 Task: Create a section Incident Prevention Sprint and in the section, add a milestone Service Catalogue Management Process Improvement in the project BitRise
Action: Mouse moved to (602, 529)
Screenshot: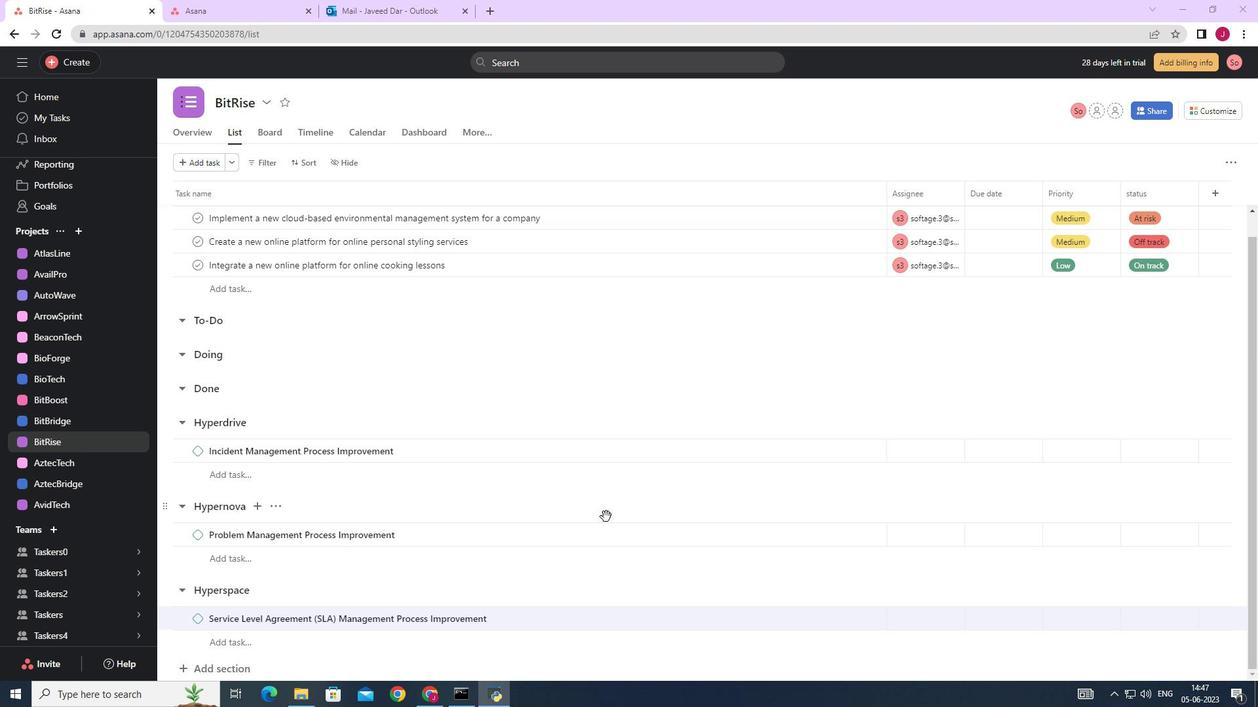 
Action: Mouse scrolled (602, 528) with delta (0, 0)
Screenshot: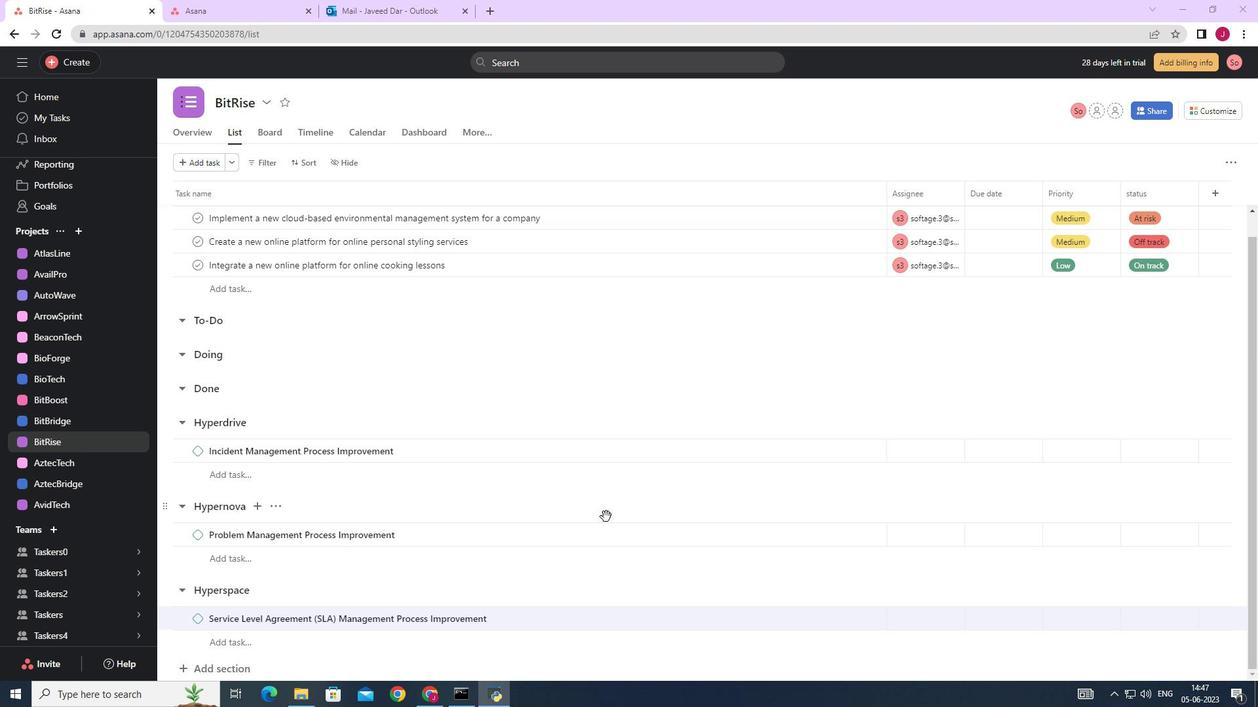 
Action: Mouse moved to (603, 532)
Screenshot: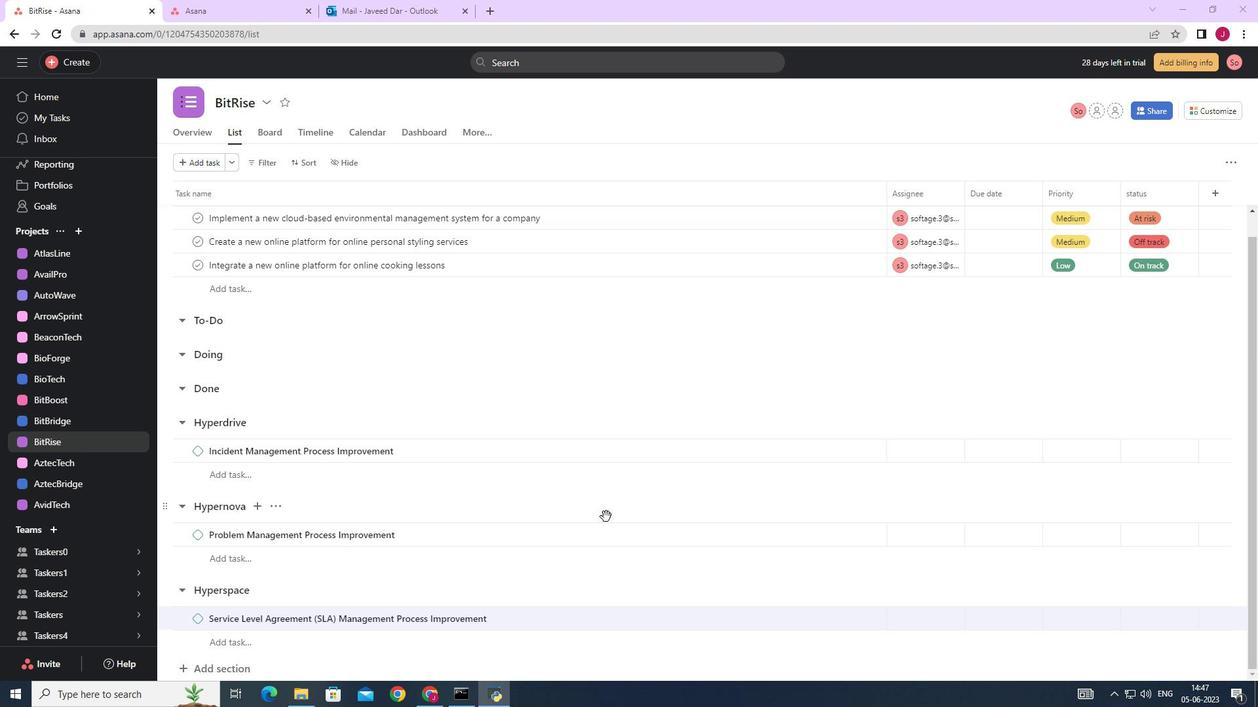 
Action: Mouse scrolled (603, 532) with delta (0, 0)
Screenshot: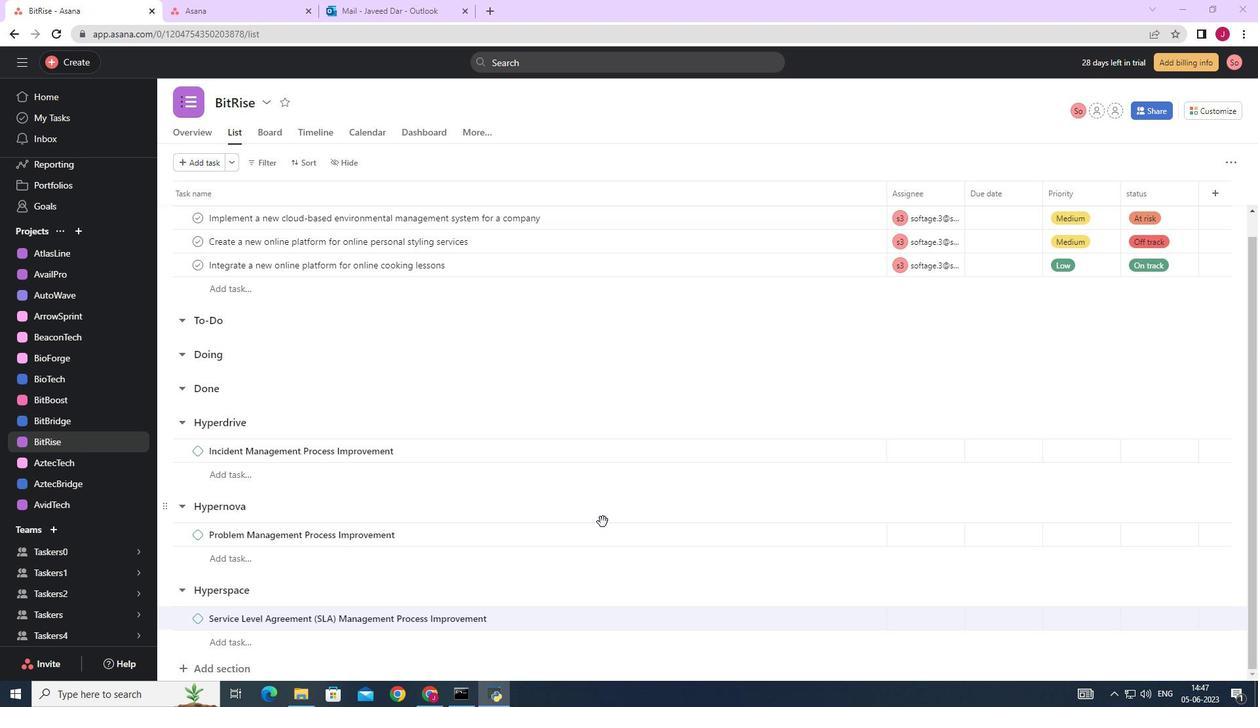 
Action: Mouse moved to (603, 536)
Screenshot: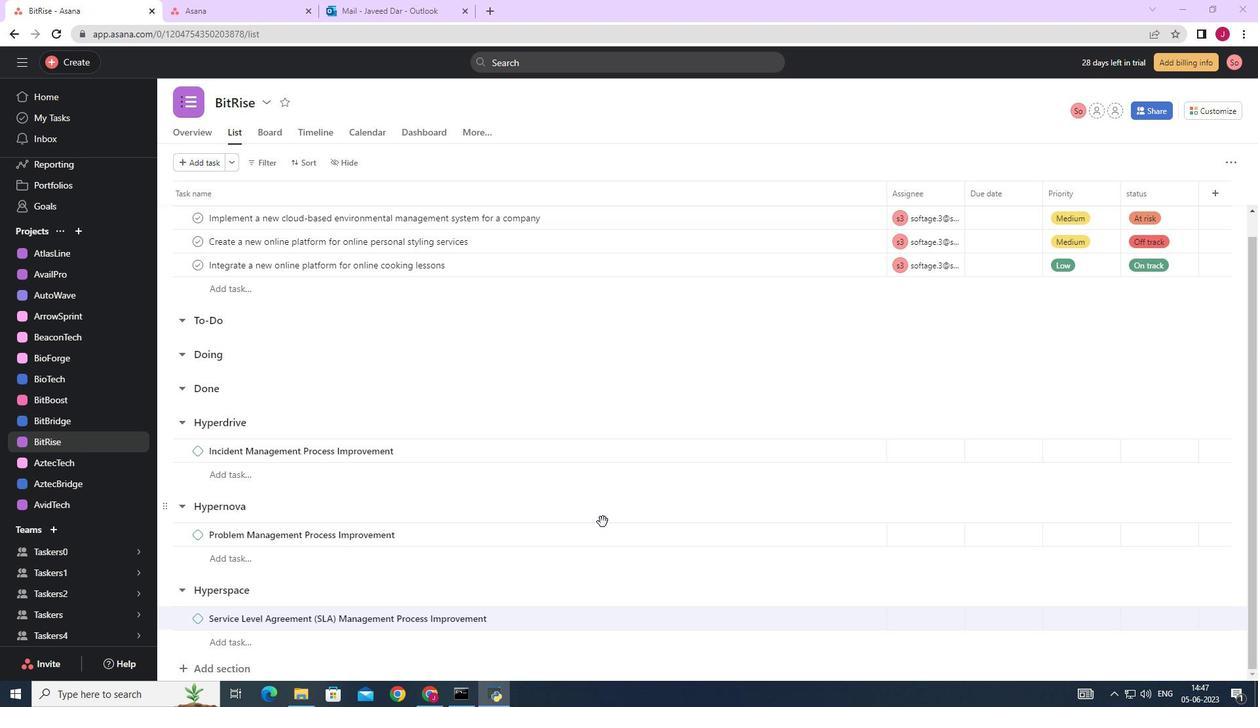
Action: Mouse scrolled (603, 535) with delta (0, 0)
Screenshot: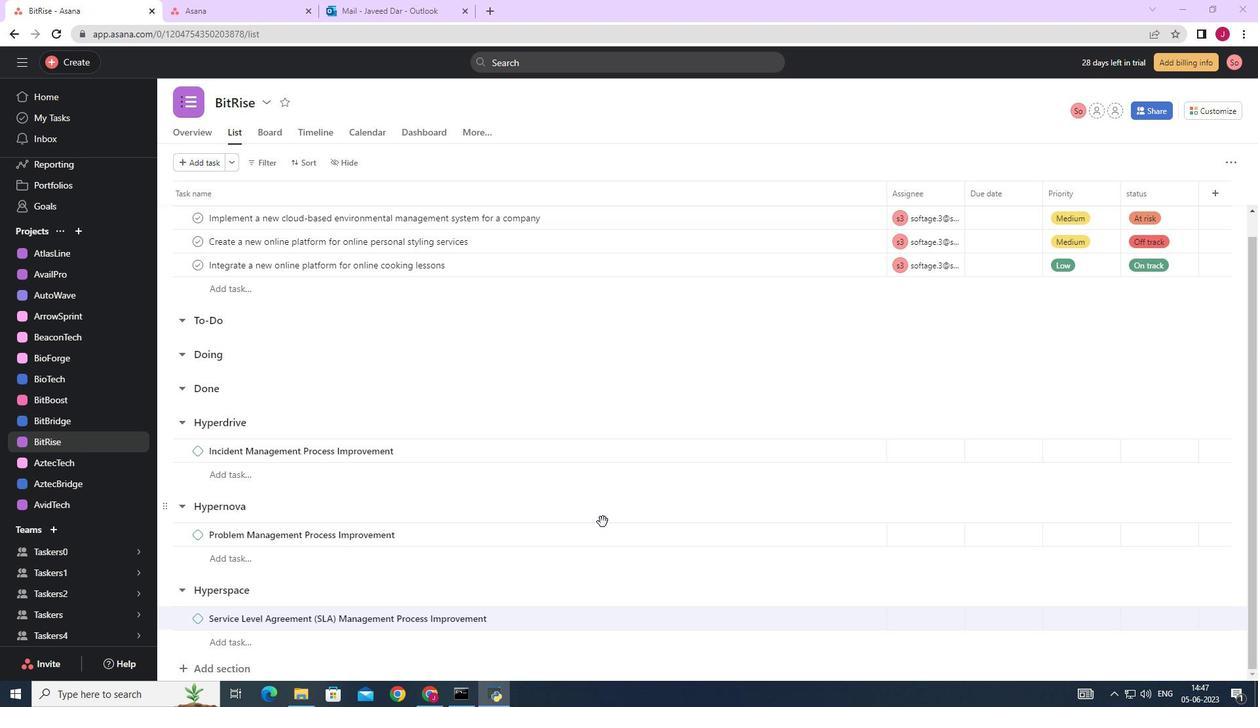
Action: Mouse moved to (603, 537)
Screenshot: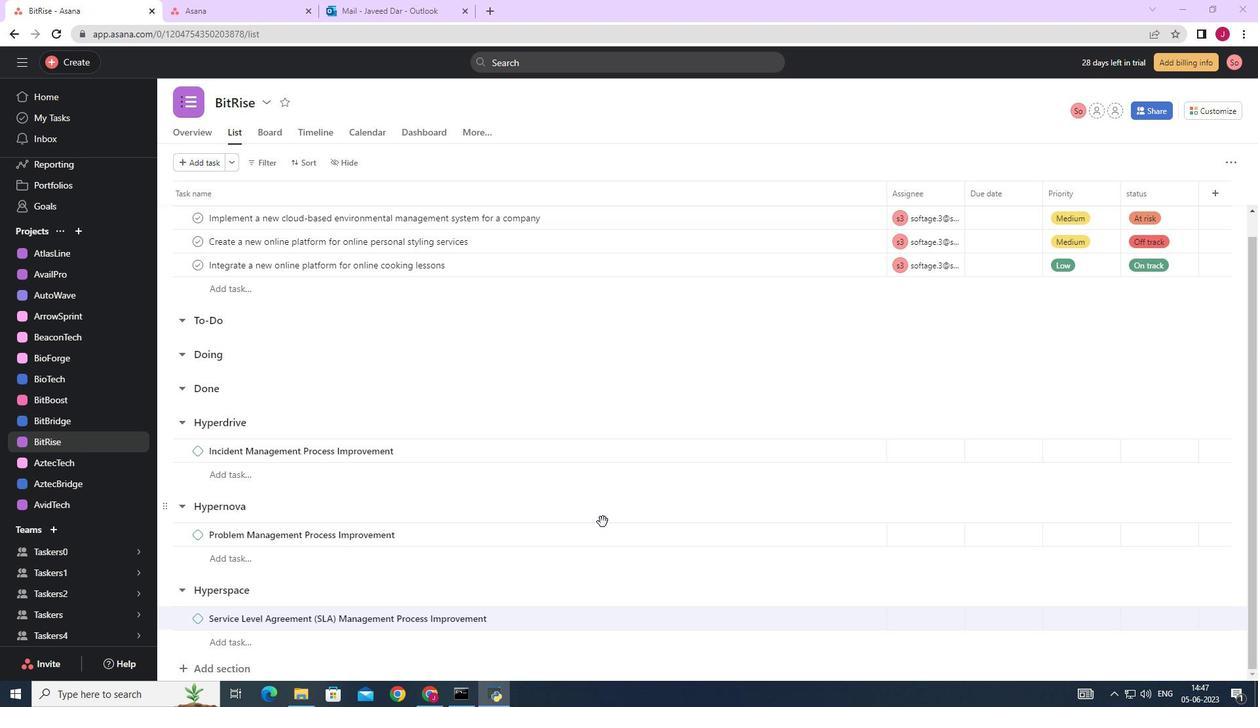
Action: Mouse scrolled (603, 536) with delta (0, 0)
Screenshot: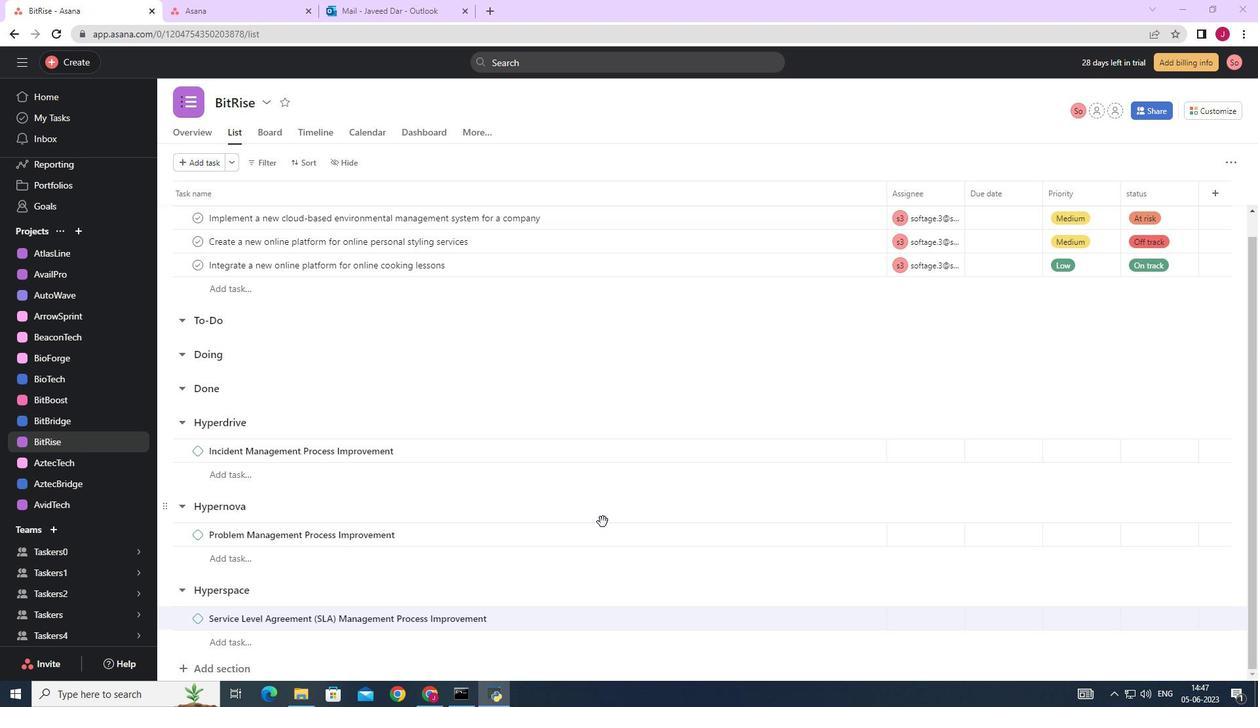 
Action: Mouse moved to (223, 665)
Screenshot: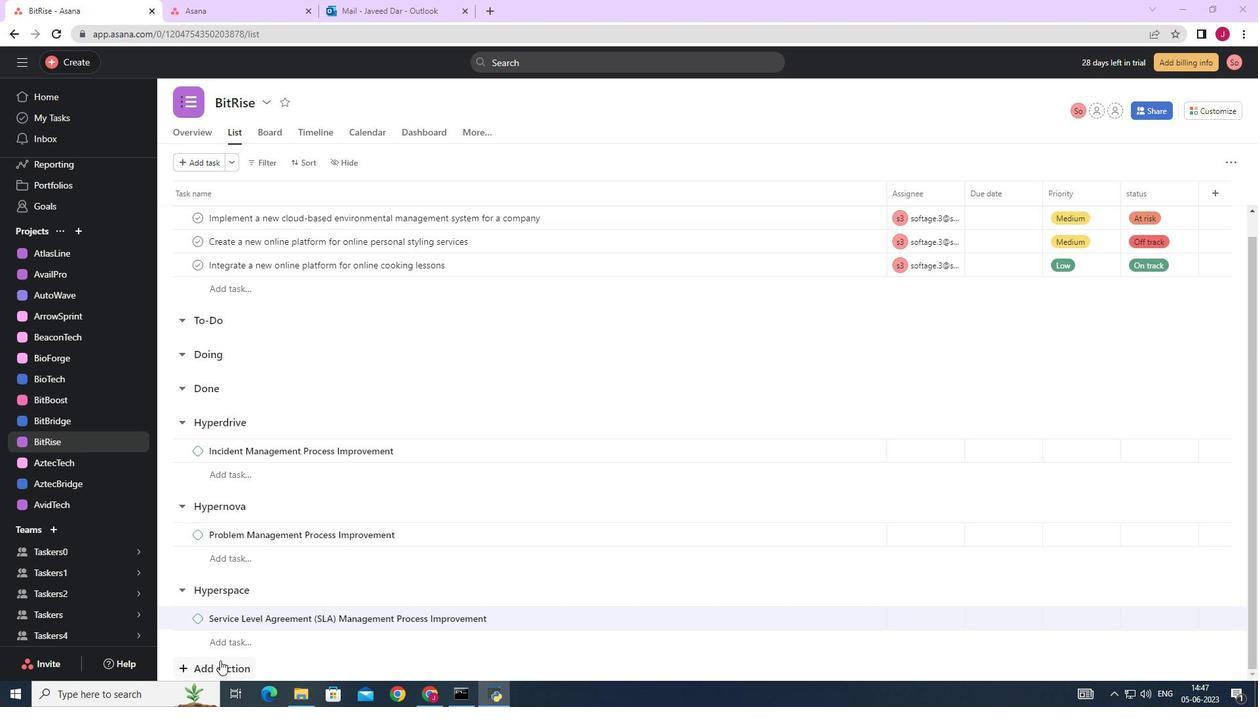 
Action: Mouse pressed left at (223, 665)
Screenshot: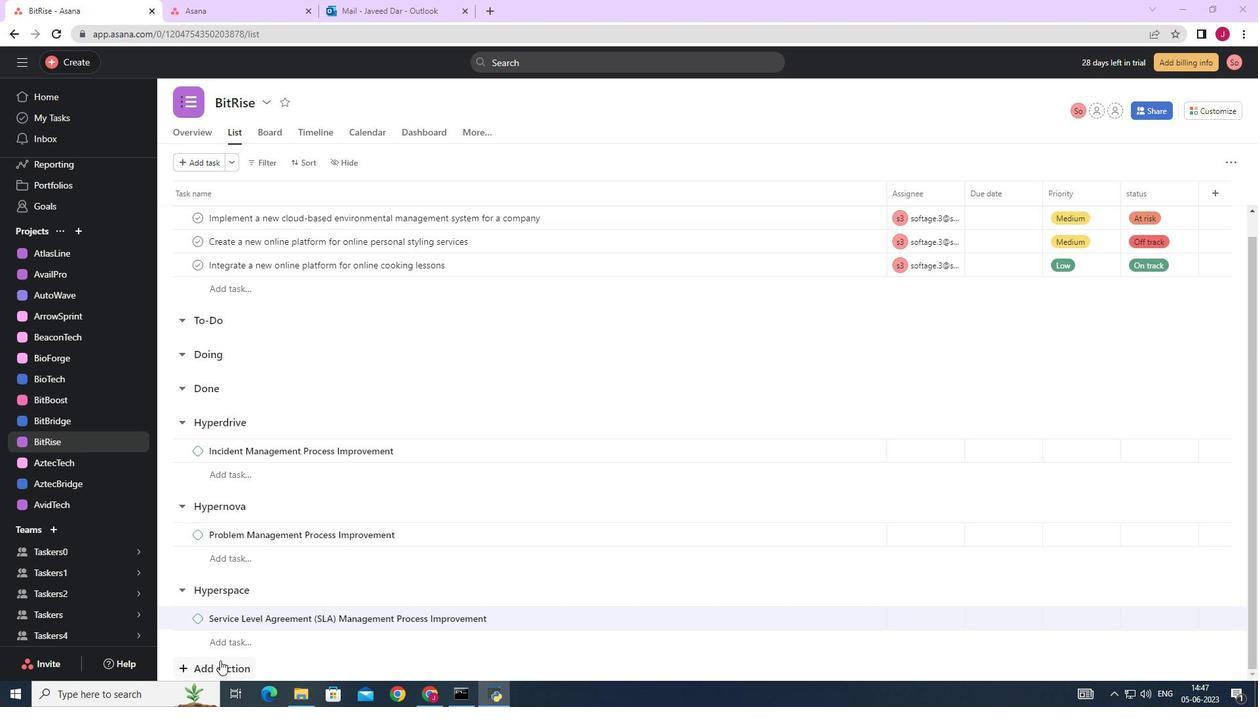 
Action: Mouse moved to (313, 610)
Screenshot: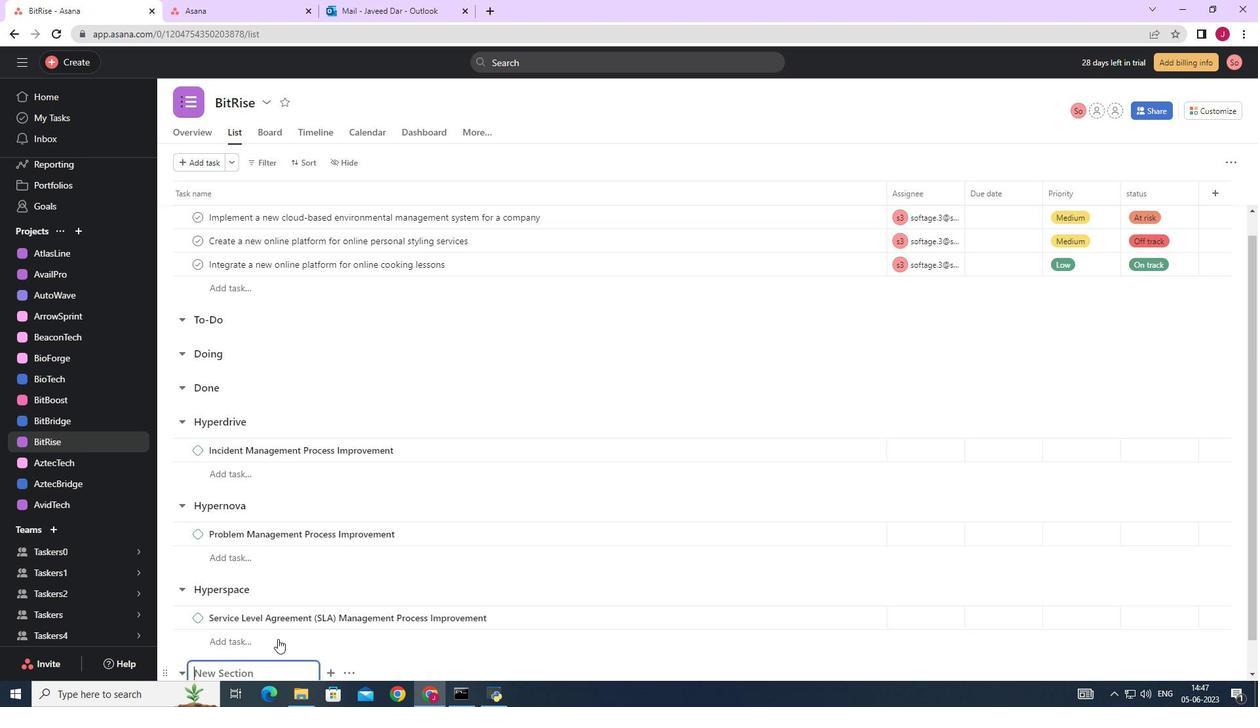 
Action: Mouse scrolled (313, 610) with delta (0, 0)
Screenshot: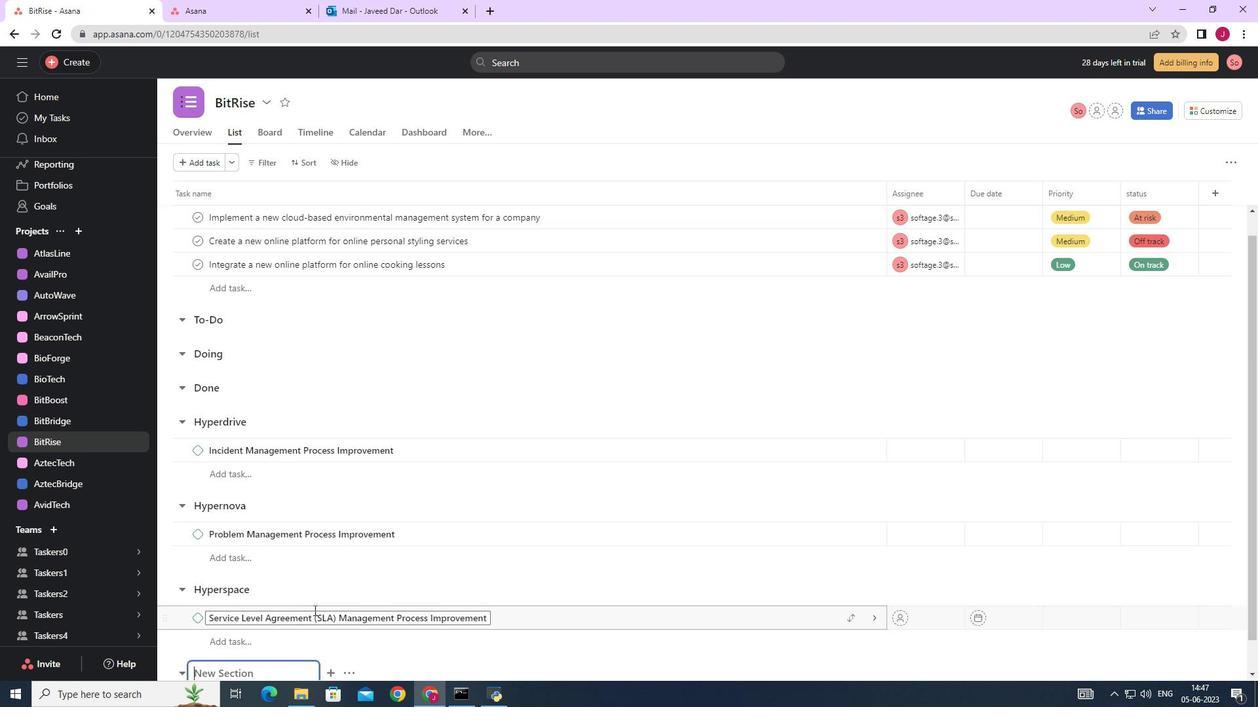 
Action: Mouse scrolled (313, 610) with delta (0, 0)
Screenshot: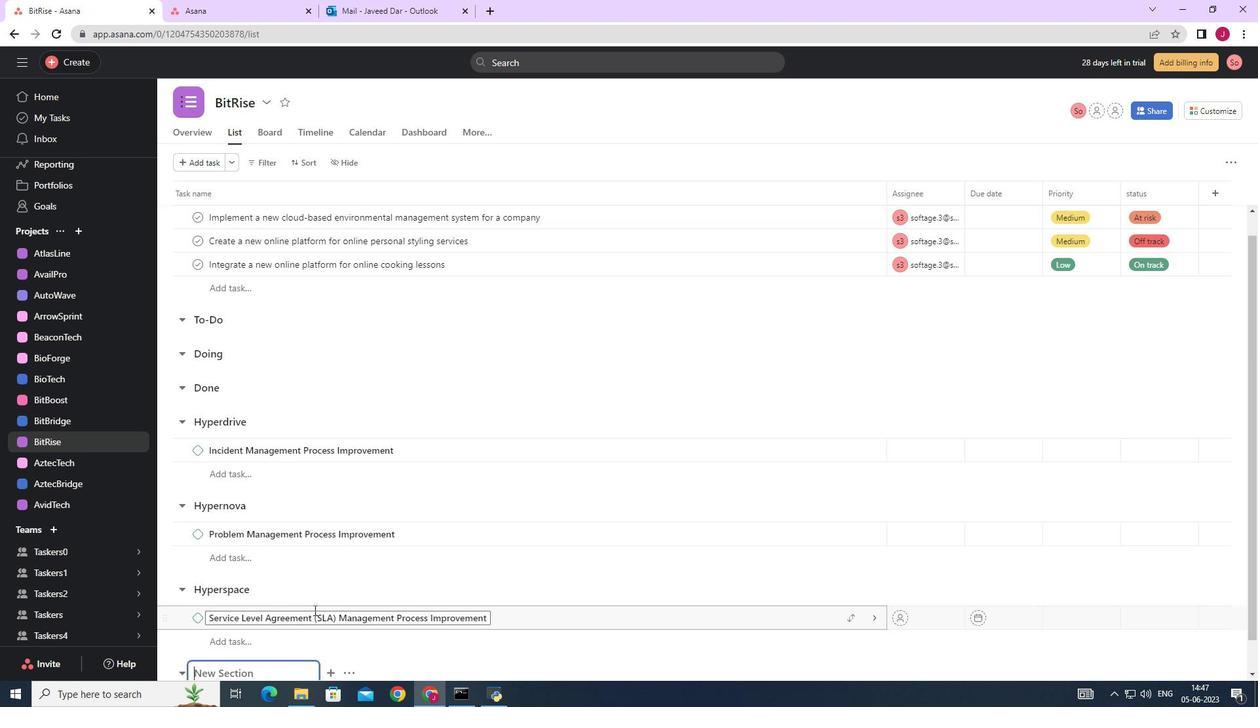 
Action: Mouse scrolled (313, 610) with delta (0, 0)
Screenshot: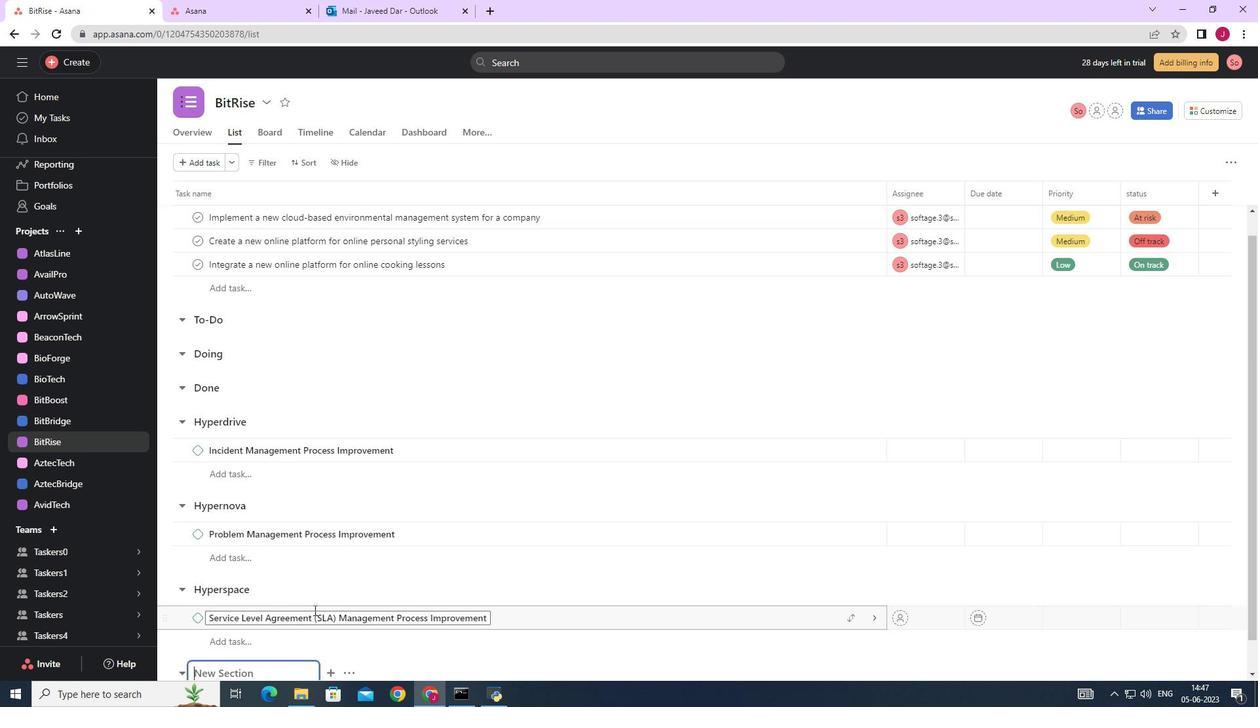 
Action: Mouse scrolled (313, 610) with delta (0, 0)
Screenshot: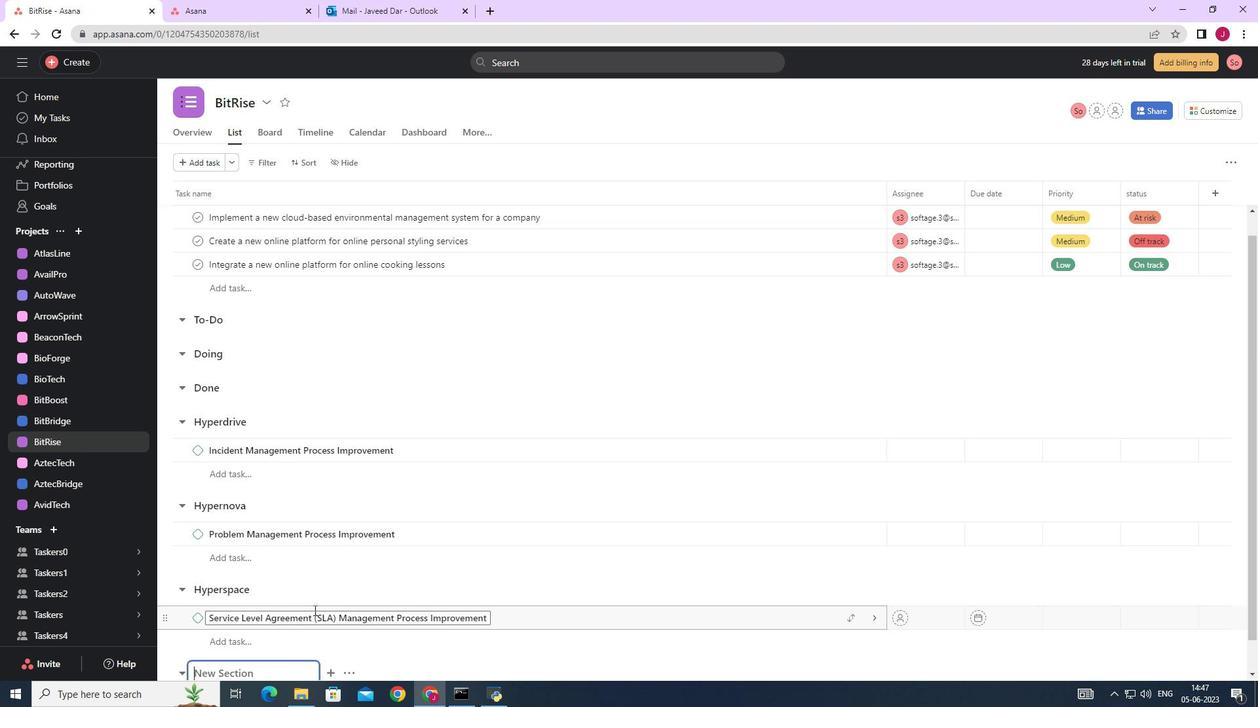 
Action: Mouse scrolled (313, 610) with delta (0, 0)
Screenshot: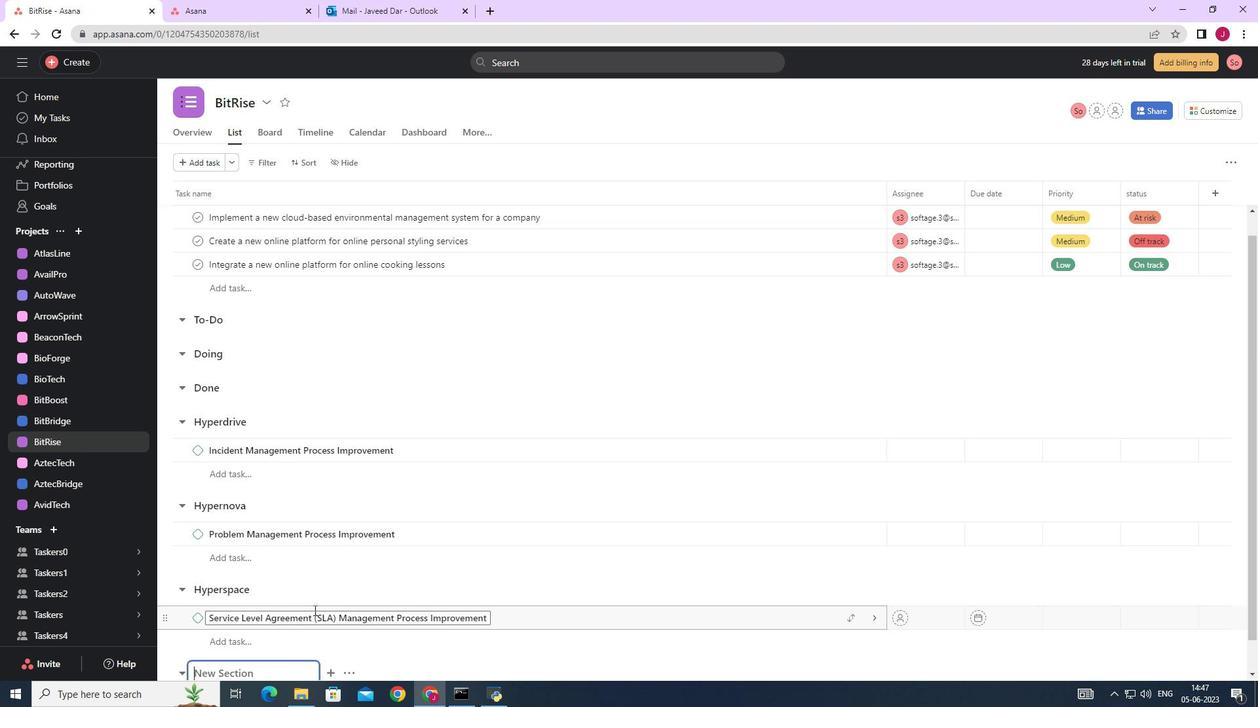 
Action: Mouse moved to (243, 639)
Screenshot: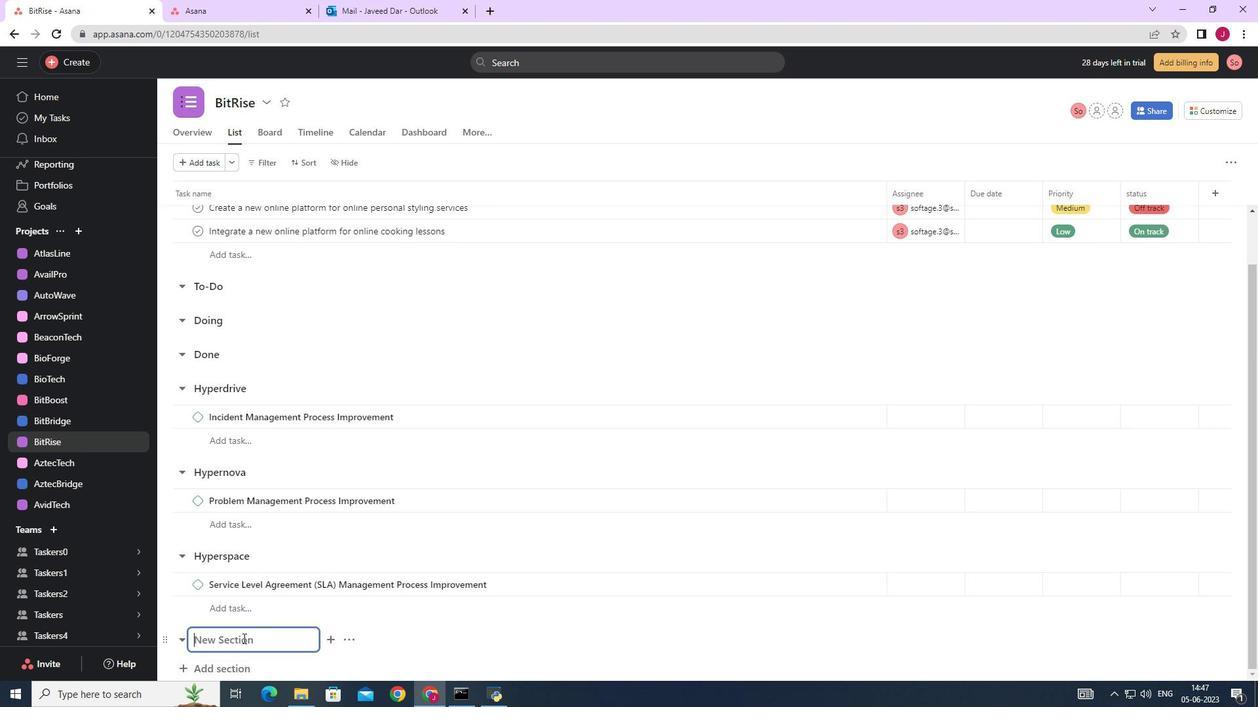 
Action: Mouse pressed left at (243, 639)
Screenshot: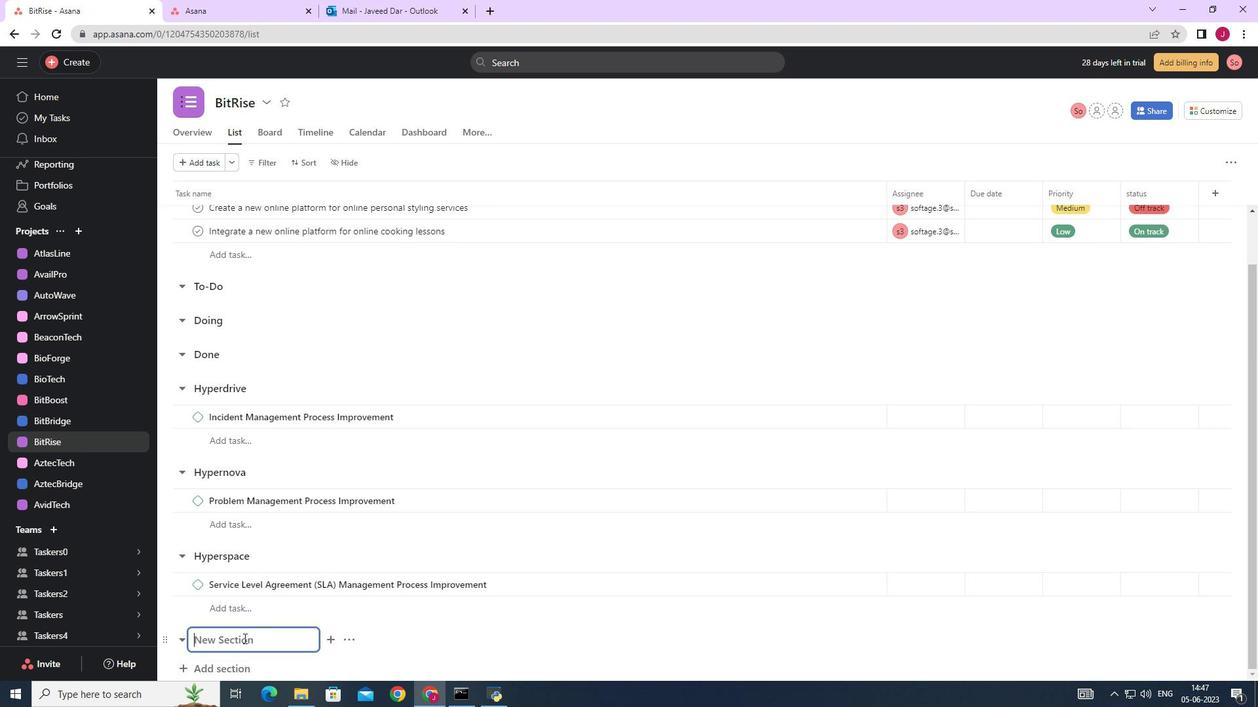 
Action: Key pressed <Key.caps_lock>I<Key.caps_lock>ncident<Key.space><Key.caps_lock>P<Key.caps_lock>reventon<Key.space><Key.caps_lock>S<Key.caps_lock>print<Key.enter>
Screenshot: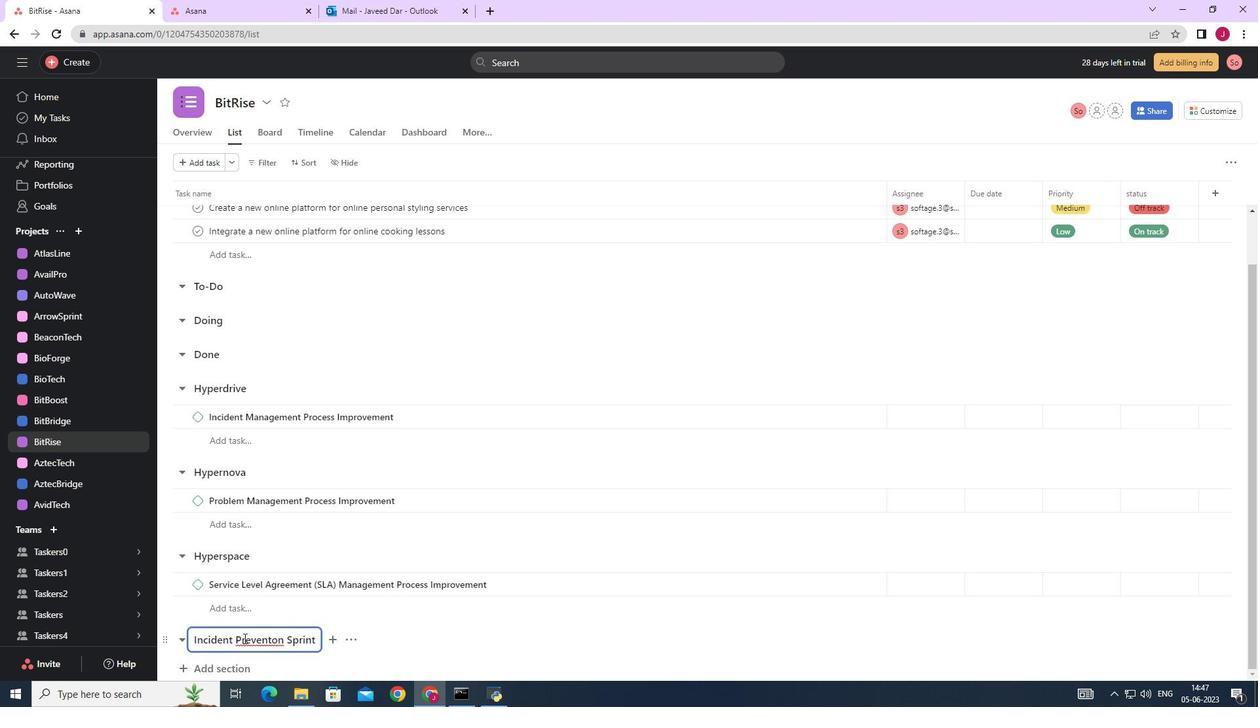 
Action: Mouse moved to (256, 637)
Screenshot: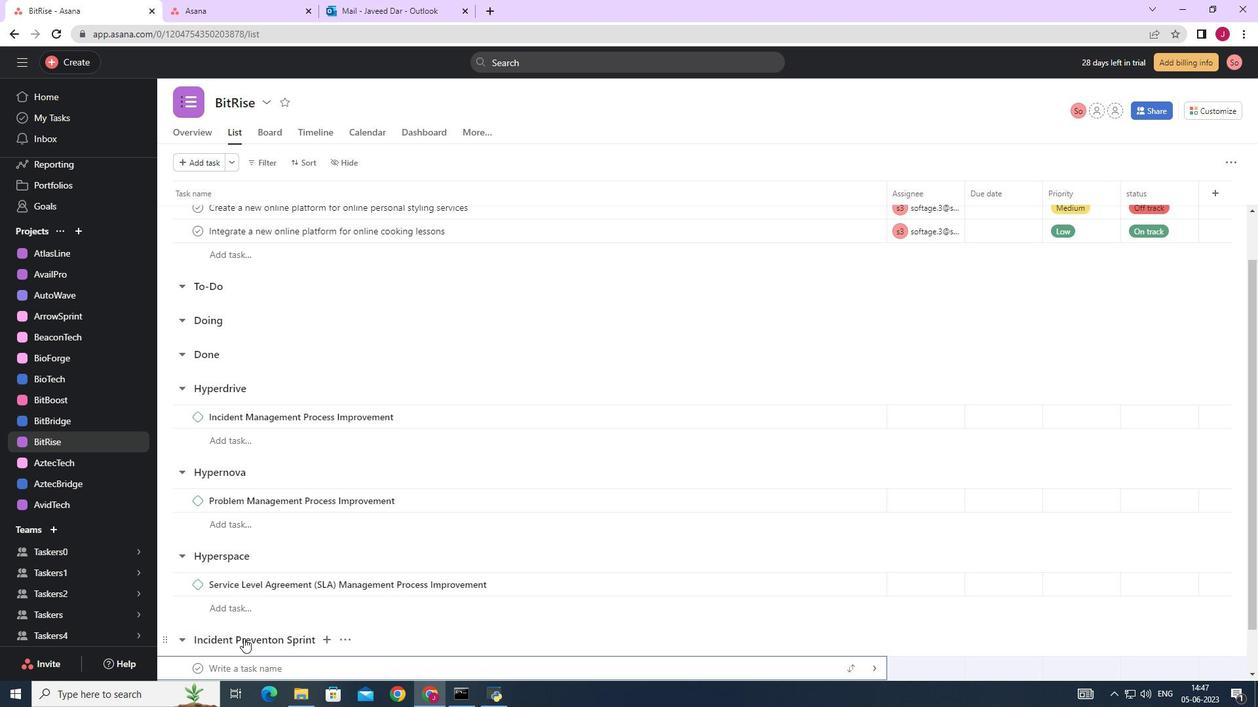 
Action: Mouse pressed left at (256, 637)
Screenshot: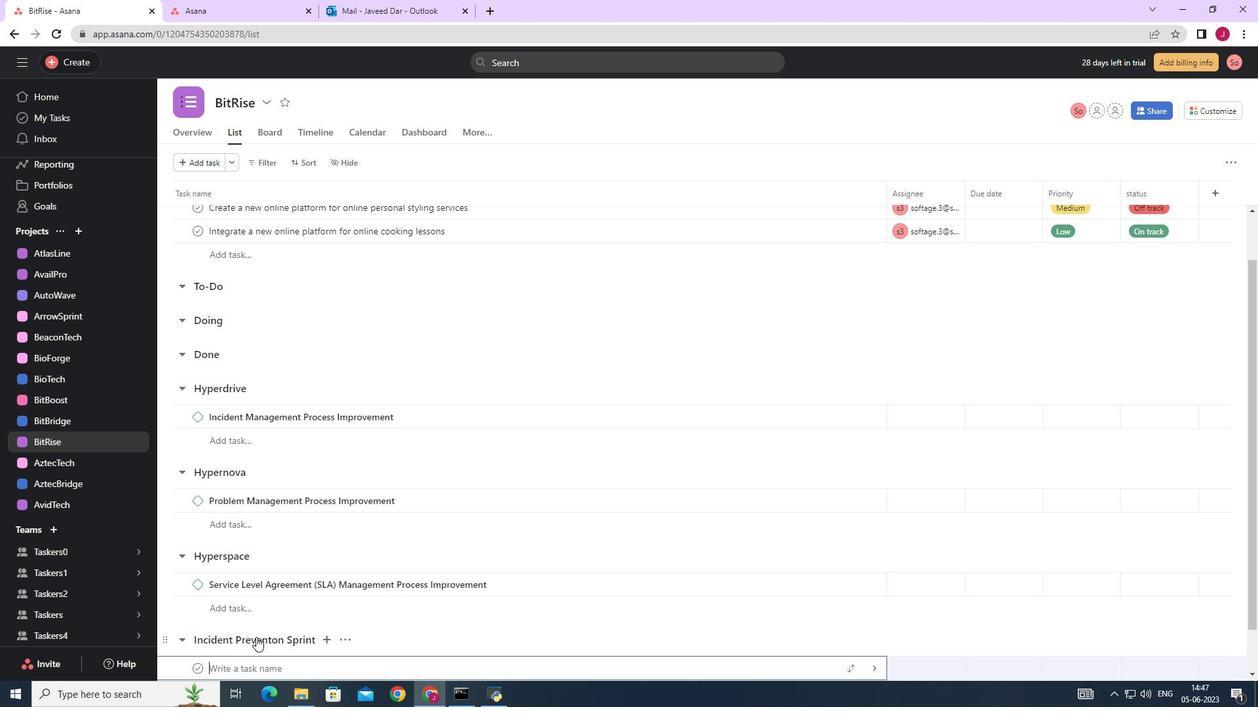 
Action: Mouse moved to (267, 640)
Screenshot: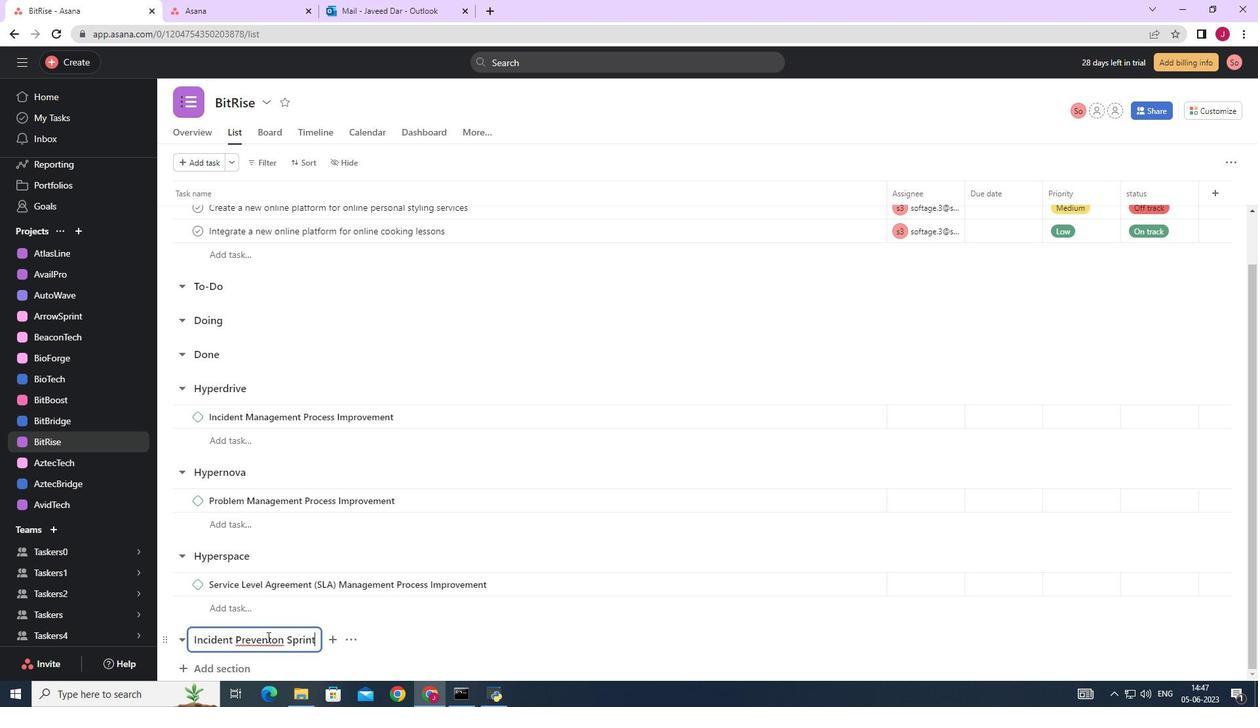 
Action: Mouse pressed right at (267, 640)
Screenshot: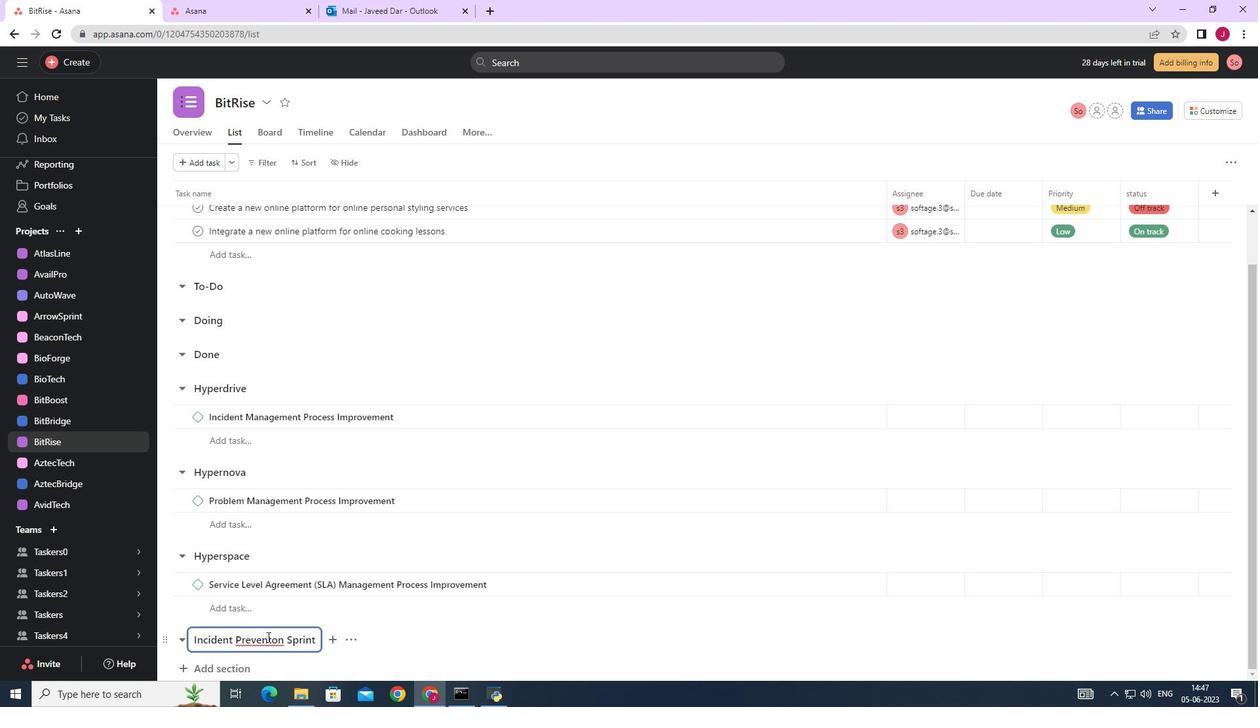 
Action: Mouse moved to (317, 443)
Screenshot: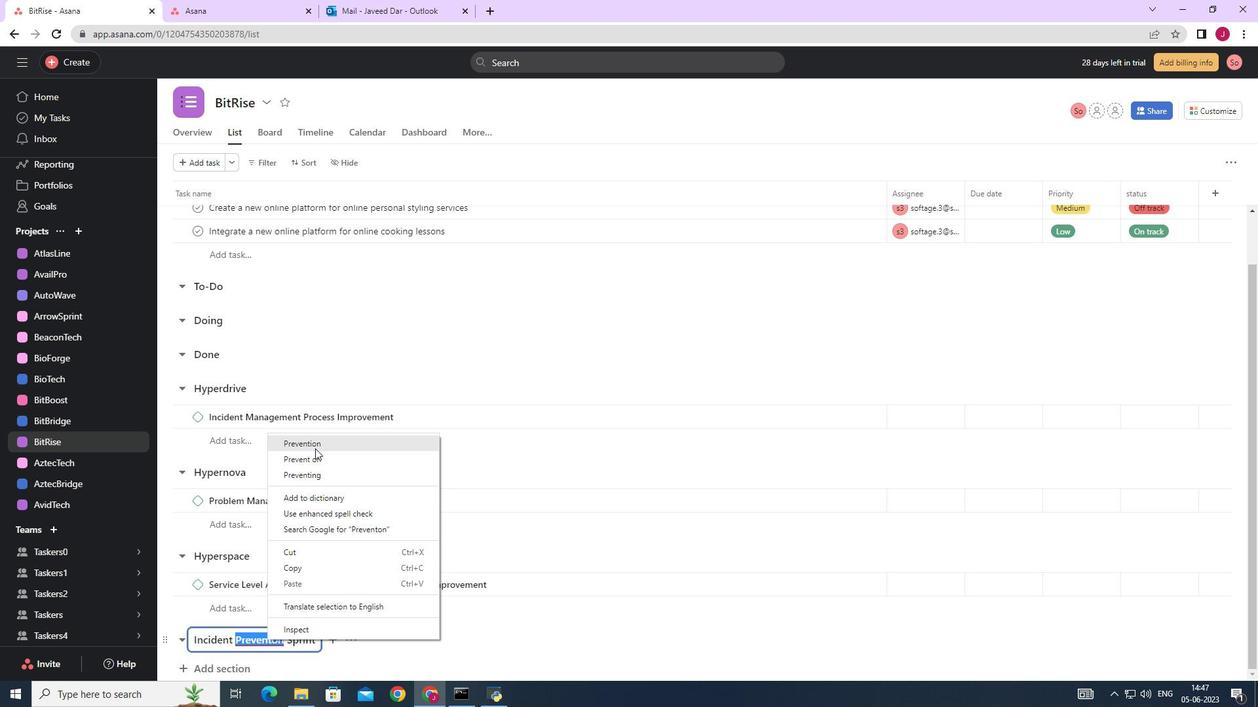 
Action: Mouse pressed left at (317, 443)
Screenshot: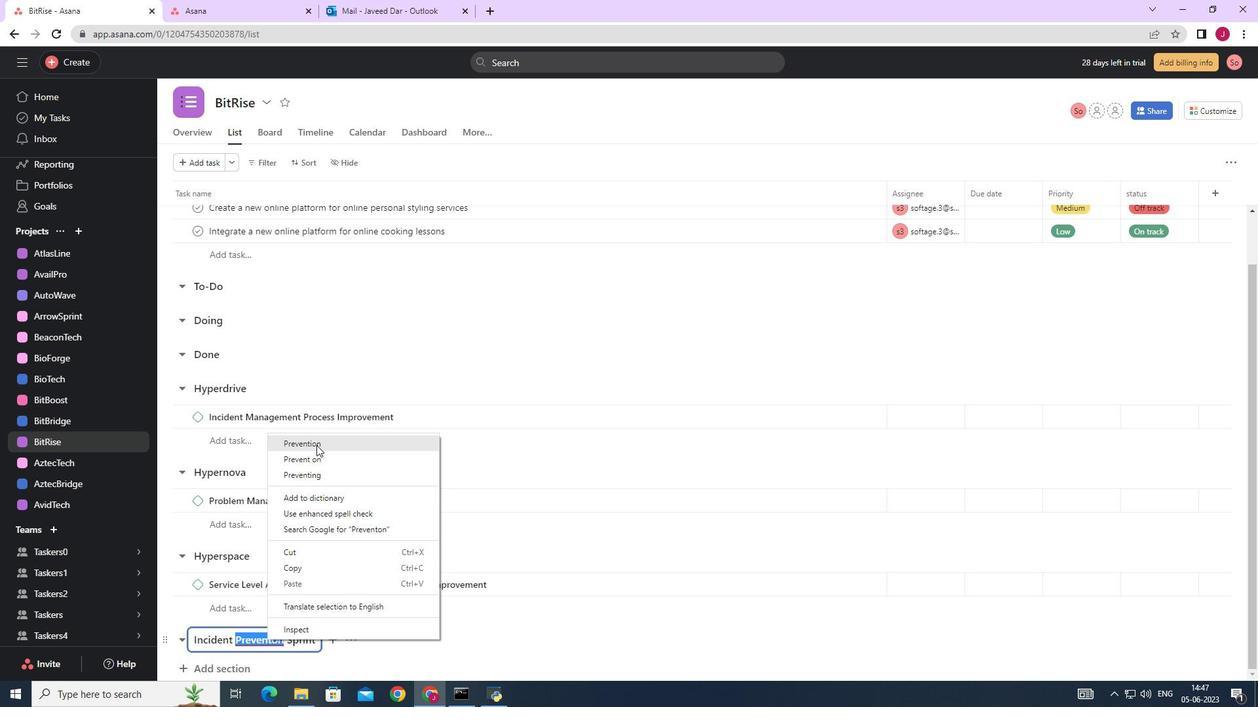 
Action: Mouse moved to (294, 653)
Screenshot: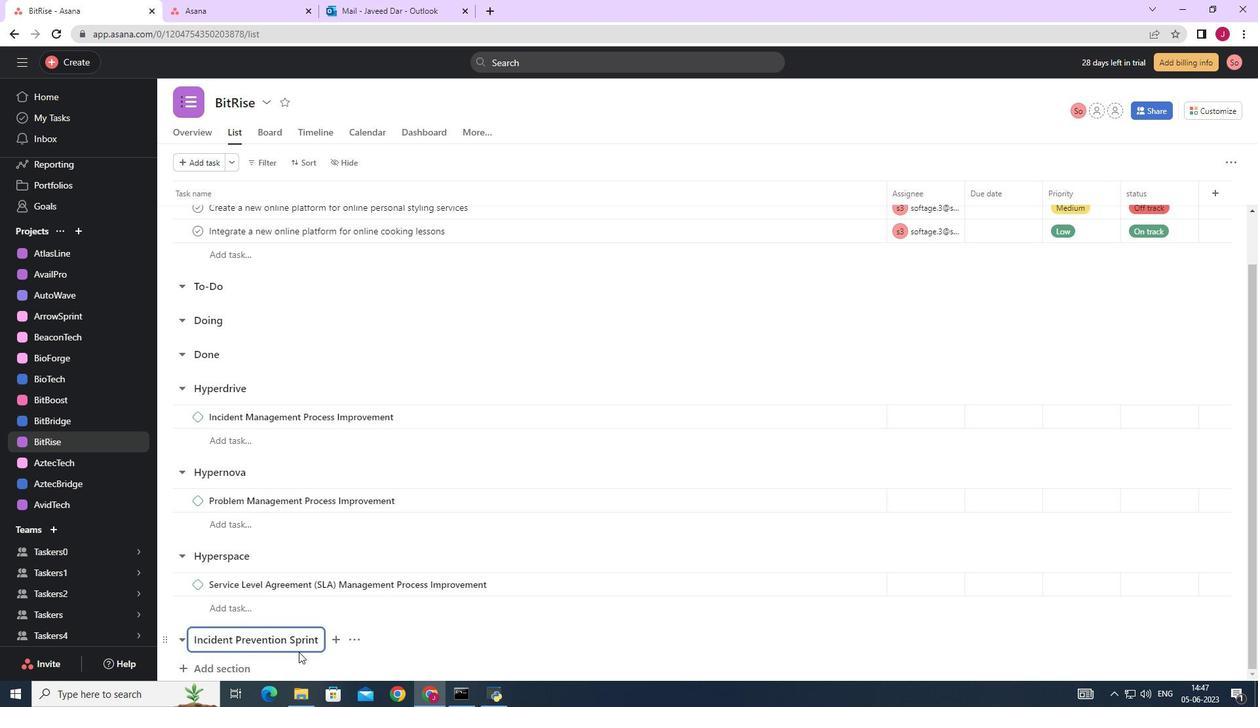 
Action: Key pressed <Key.enter>
Screenshot: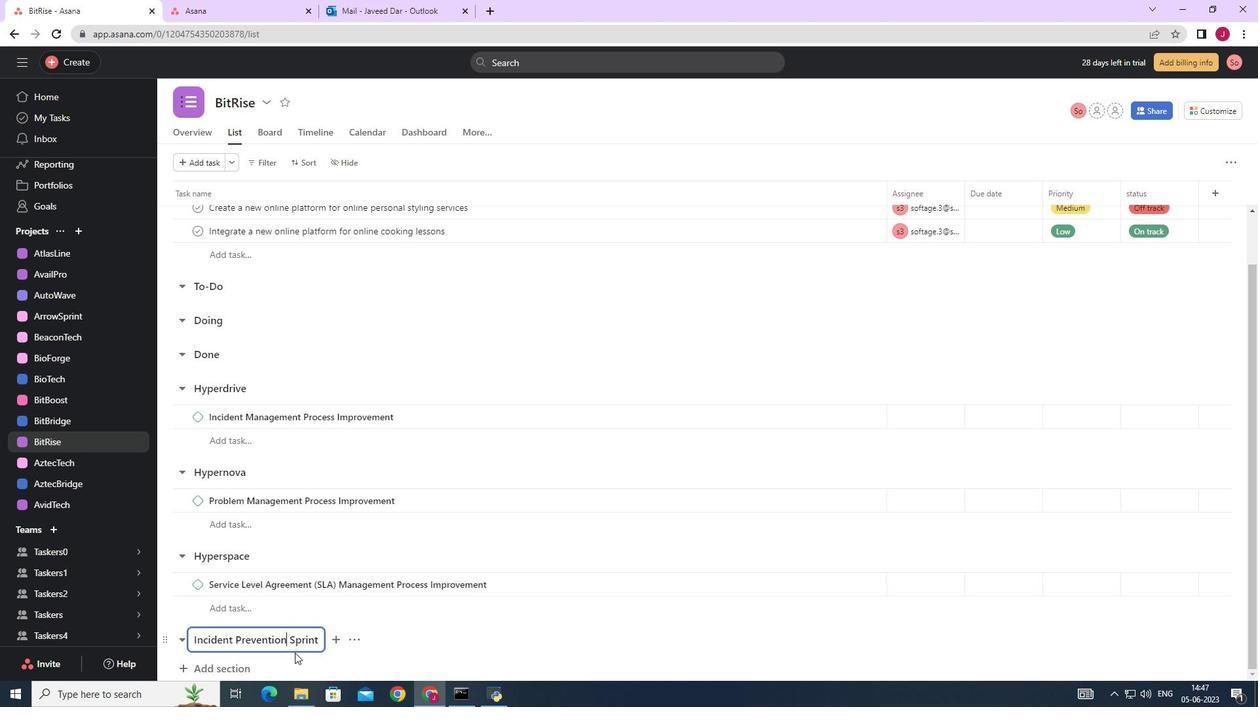 
Action: Mouse moved to (299, 648)
Screenshot: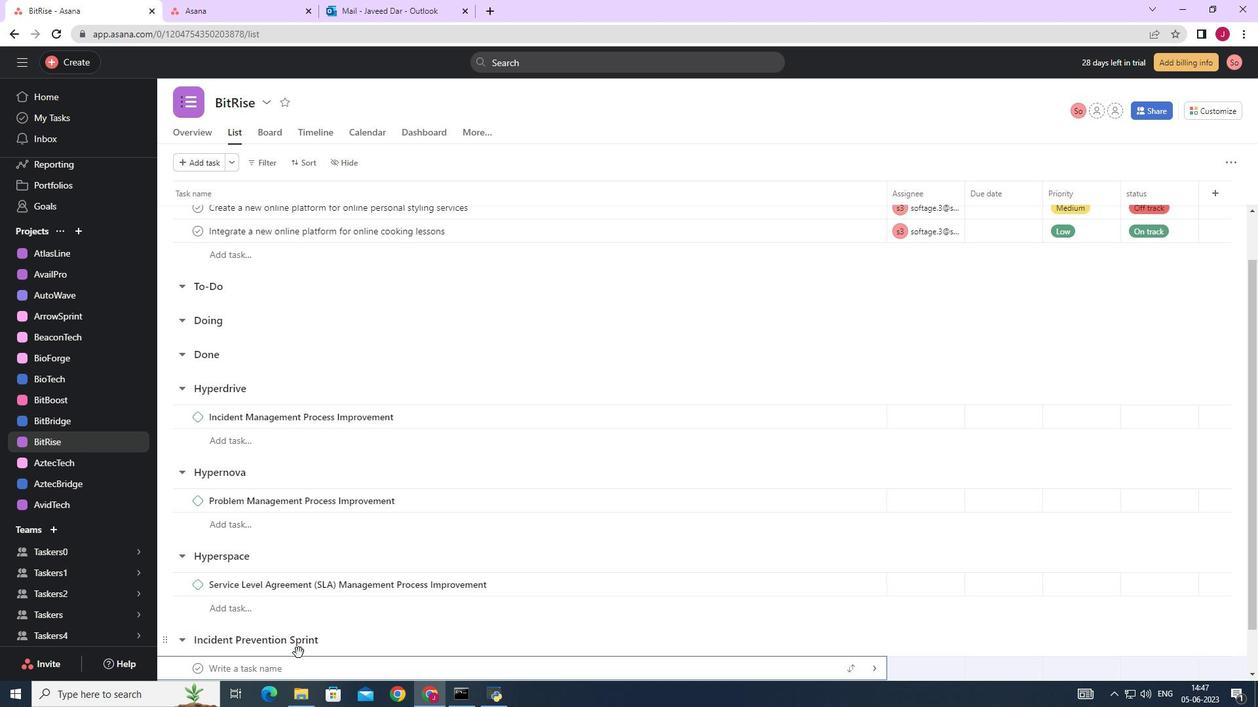 
Action: Mouse scrolled (299, 647) with delta (0, 0)
Screenshot: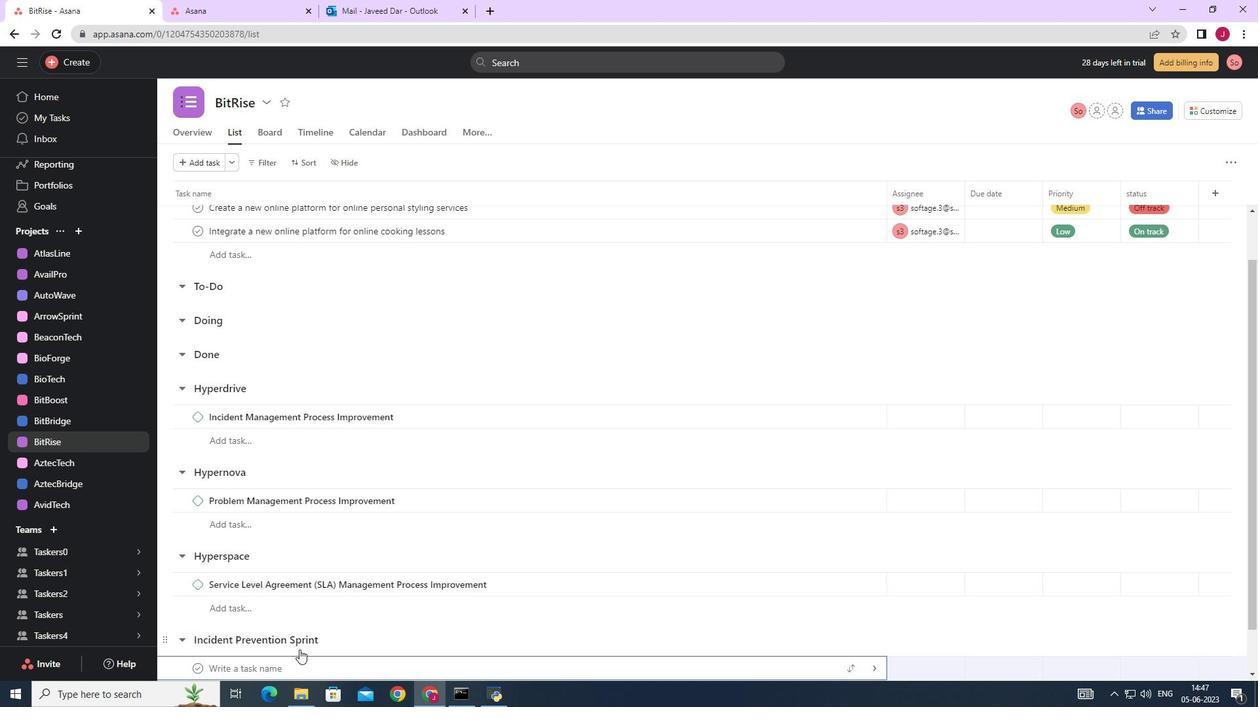 
Action: Mouse scrolled (299, 647) with delta (0, 0)
Screenshot: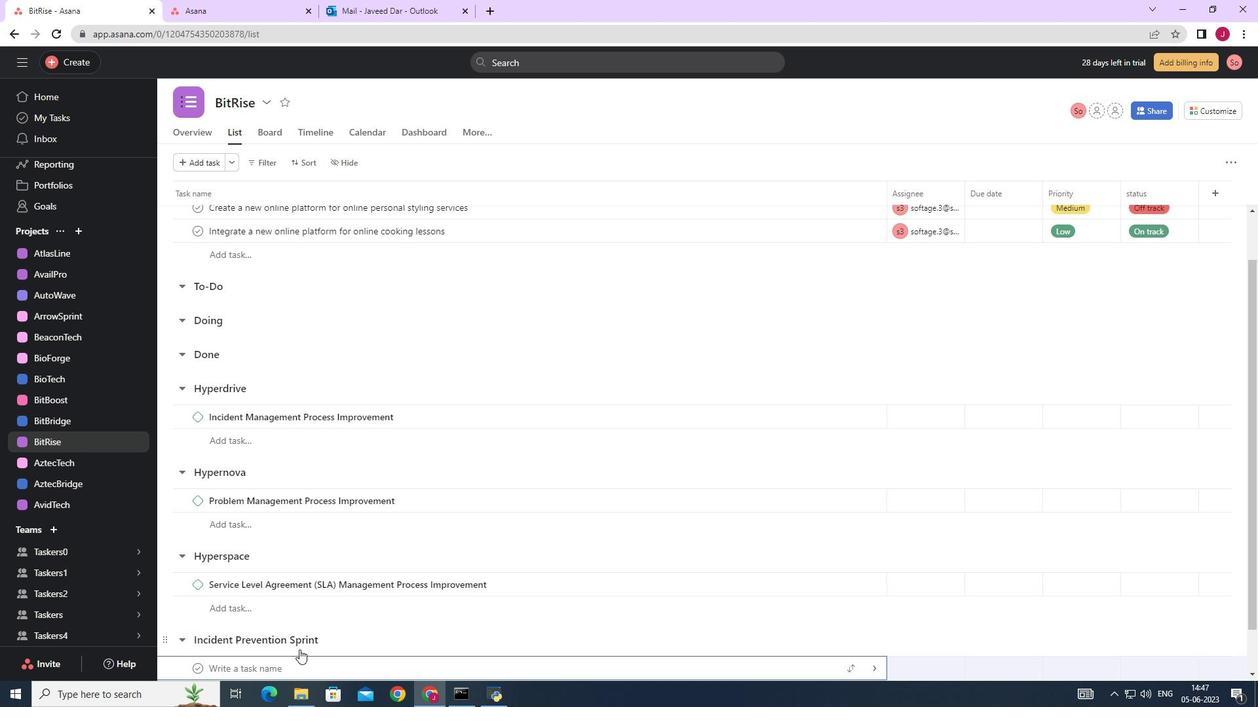 
Action: Mouse scrolled (299, 647) with delta (0, 0)
Screenshot: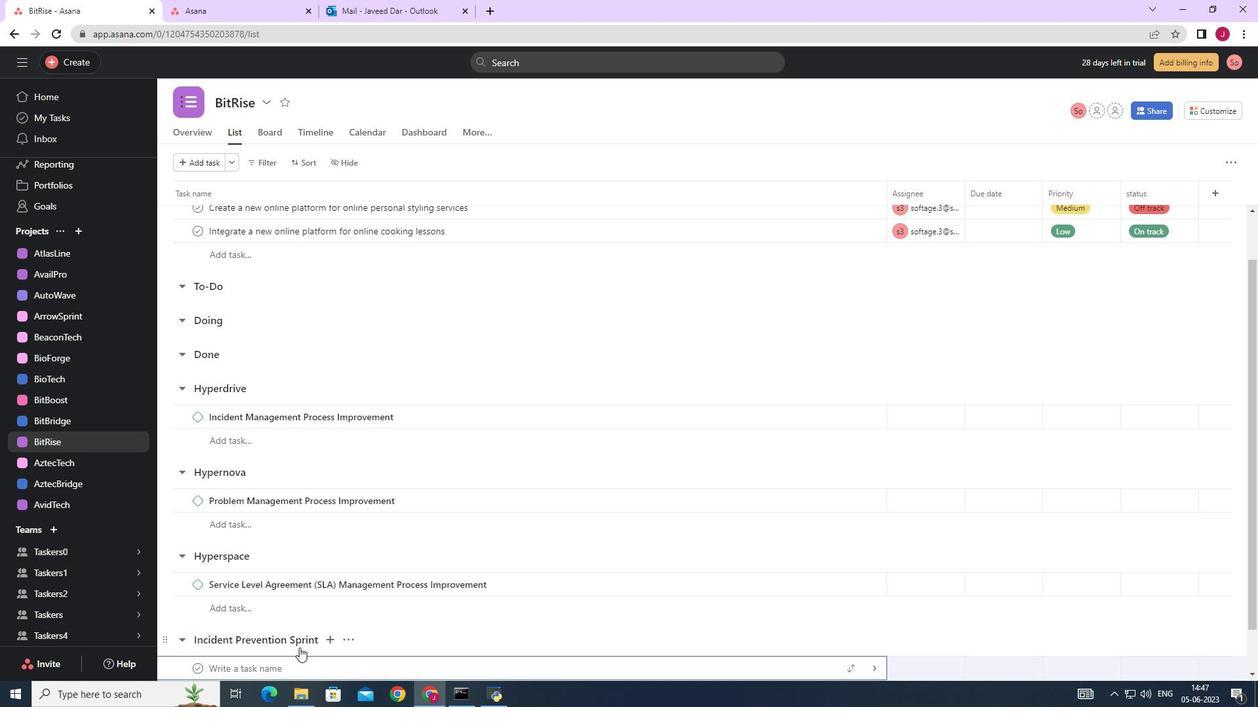 
Action: Mouse scrolled (299, 647) with delta (0, 0)
Screenshot: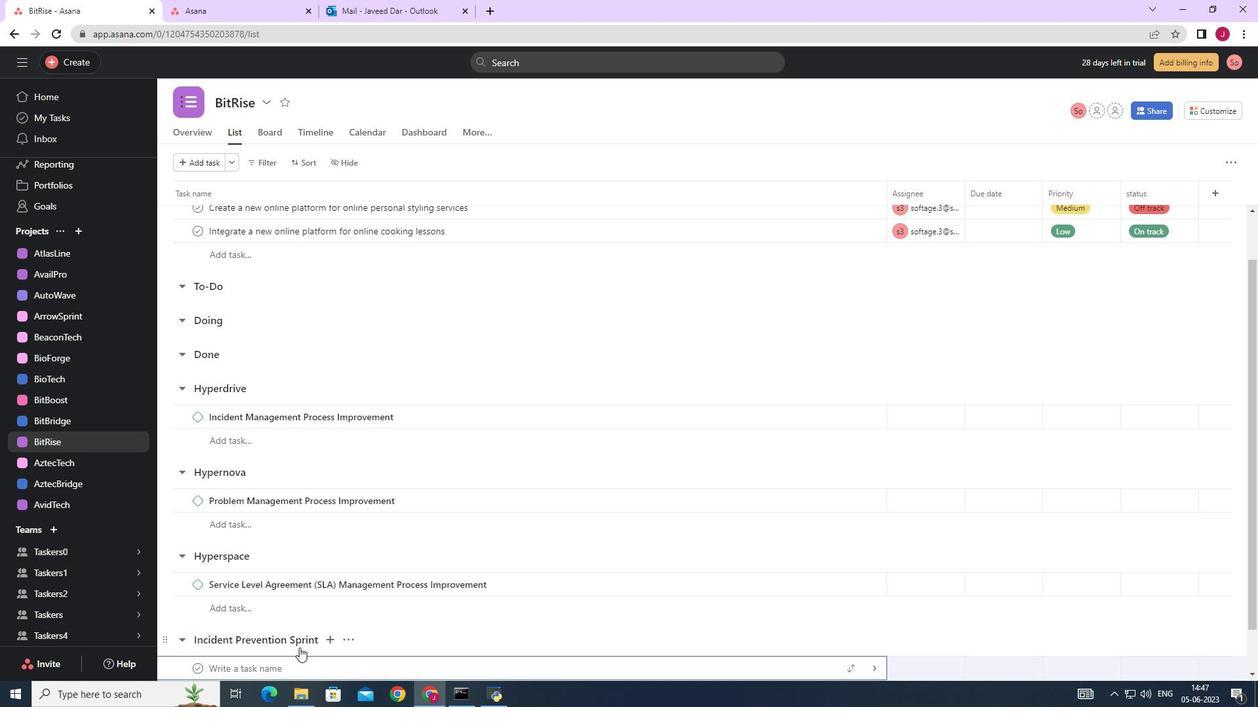 
Action: Mouse scrolled (299, 647) with delta (0, 0)
Screenshot: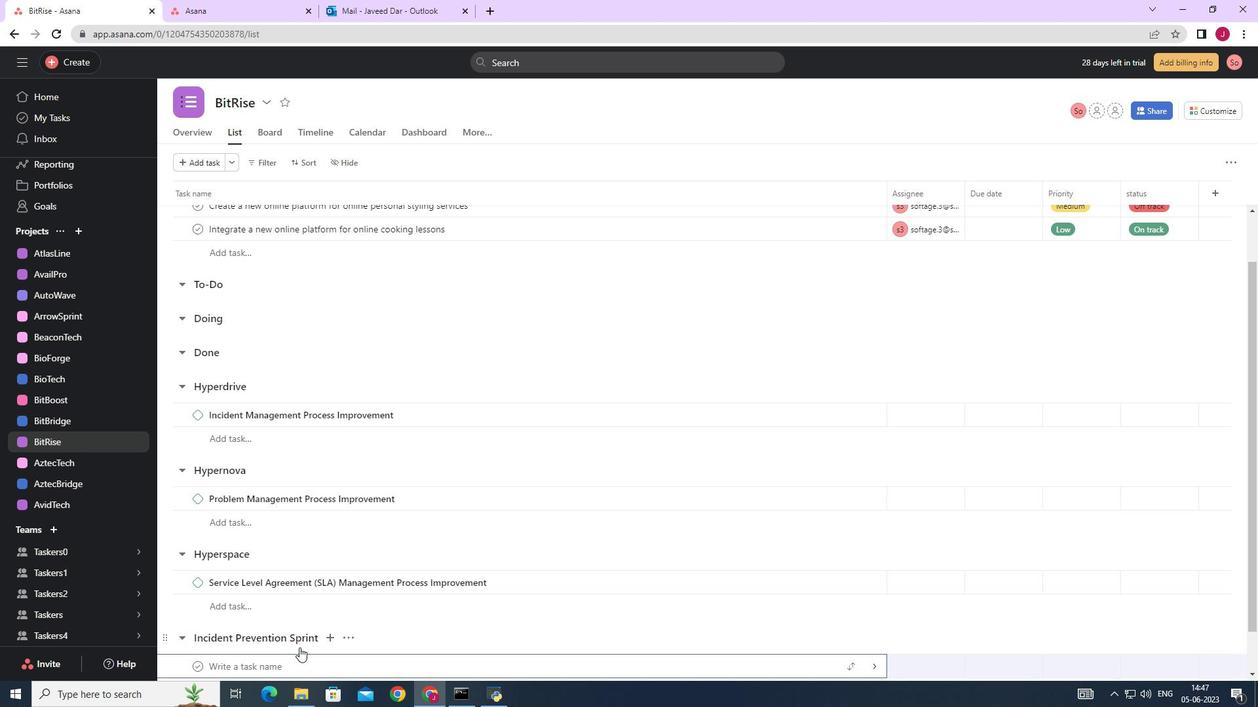 
Action: Key pressed <Key.caps_lock>S<Key.caps_lock>ervice<Key.space><Key.caps_lock>C<Key.caps_lock>atalogue<Key.space><Key.caps_lock>M<Key.caps_lock>anagement<Key.space><Key.caps_lock>P<Key.caps_lock>rocess<Key.space><Key.caps_lock>I<Key.caps_lock>mprovement
Screenshot: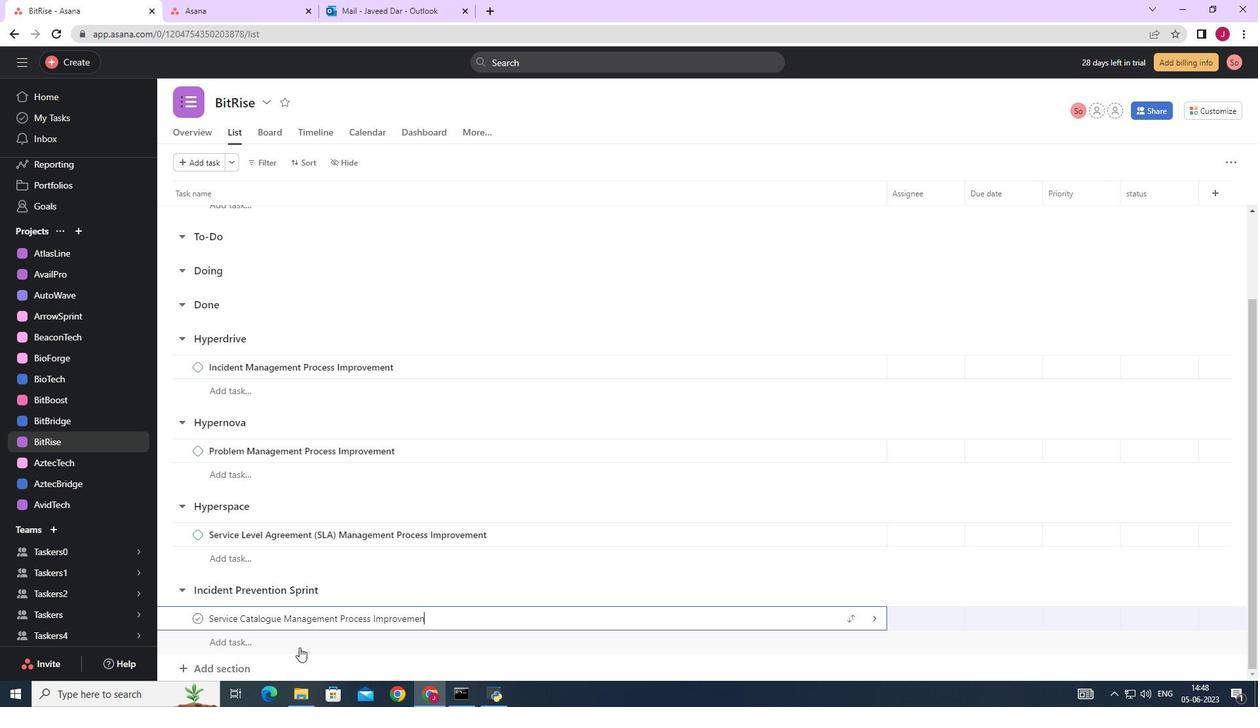 
Action: Mouse moved to (870, 619)
Screenshot: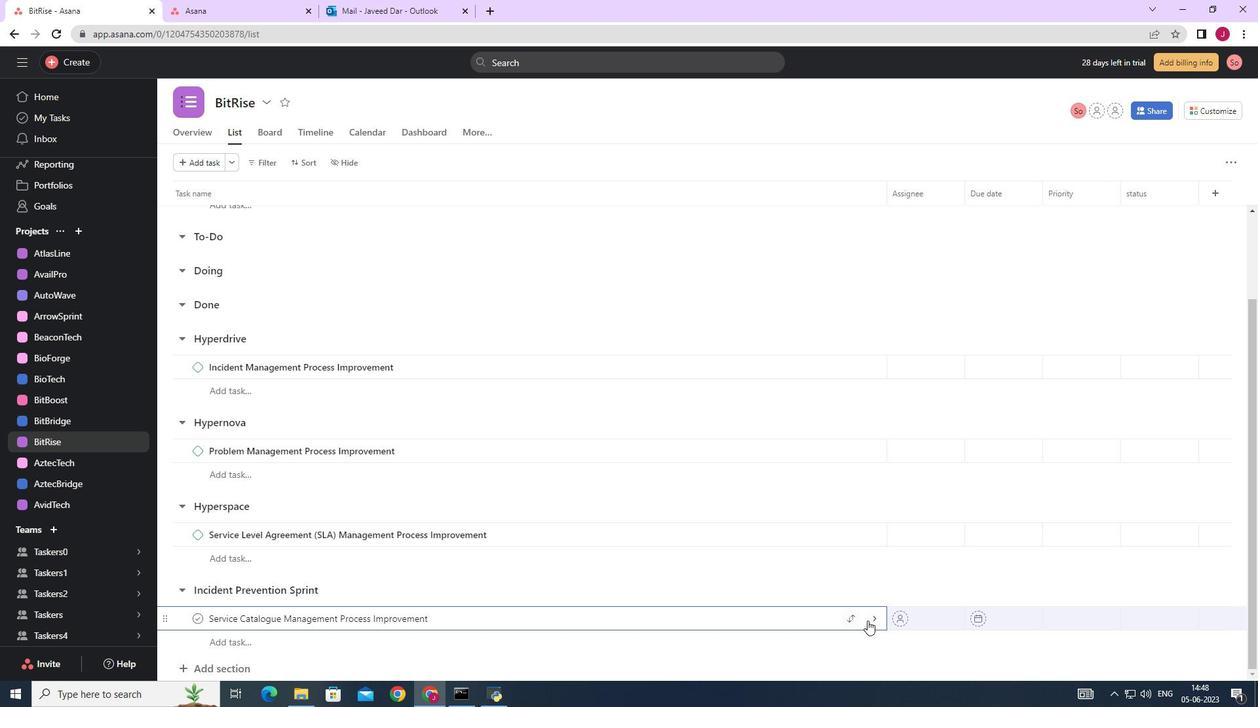 
Action: Mouse pressed left at (870, 619)
Screenshot: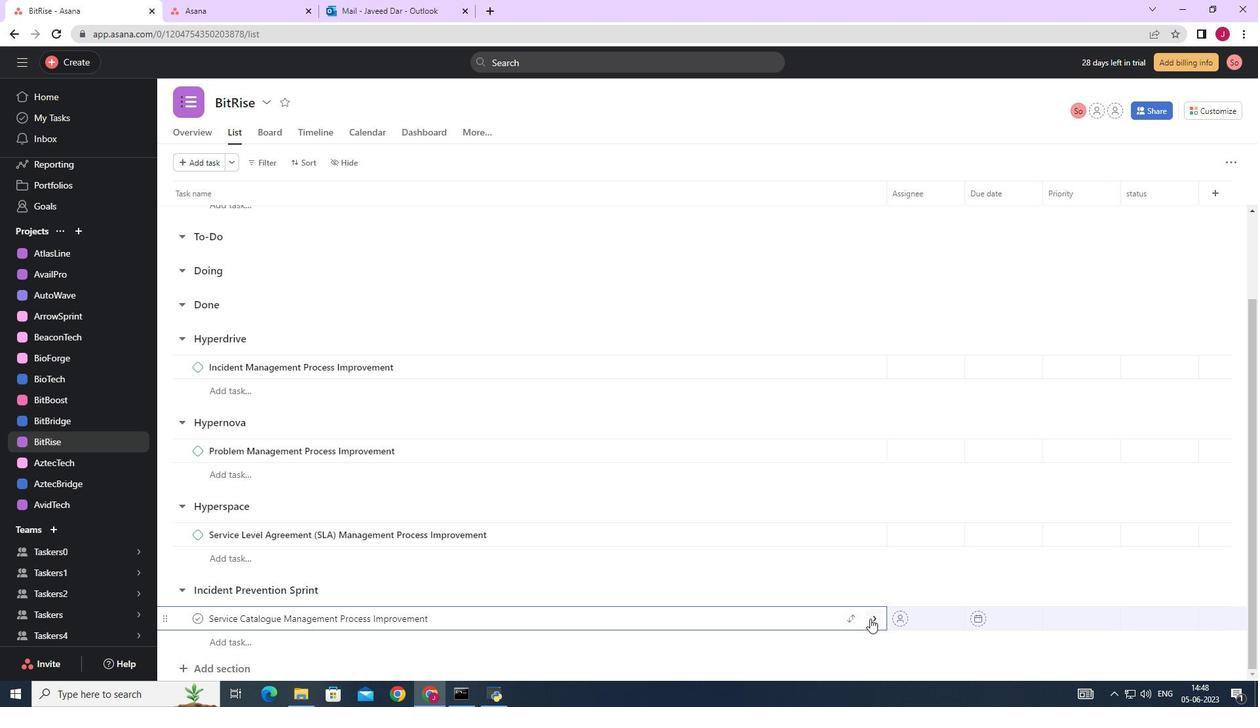 
Action: Mouse moved to (1213, 157)
Screenshot: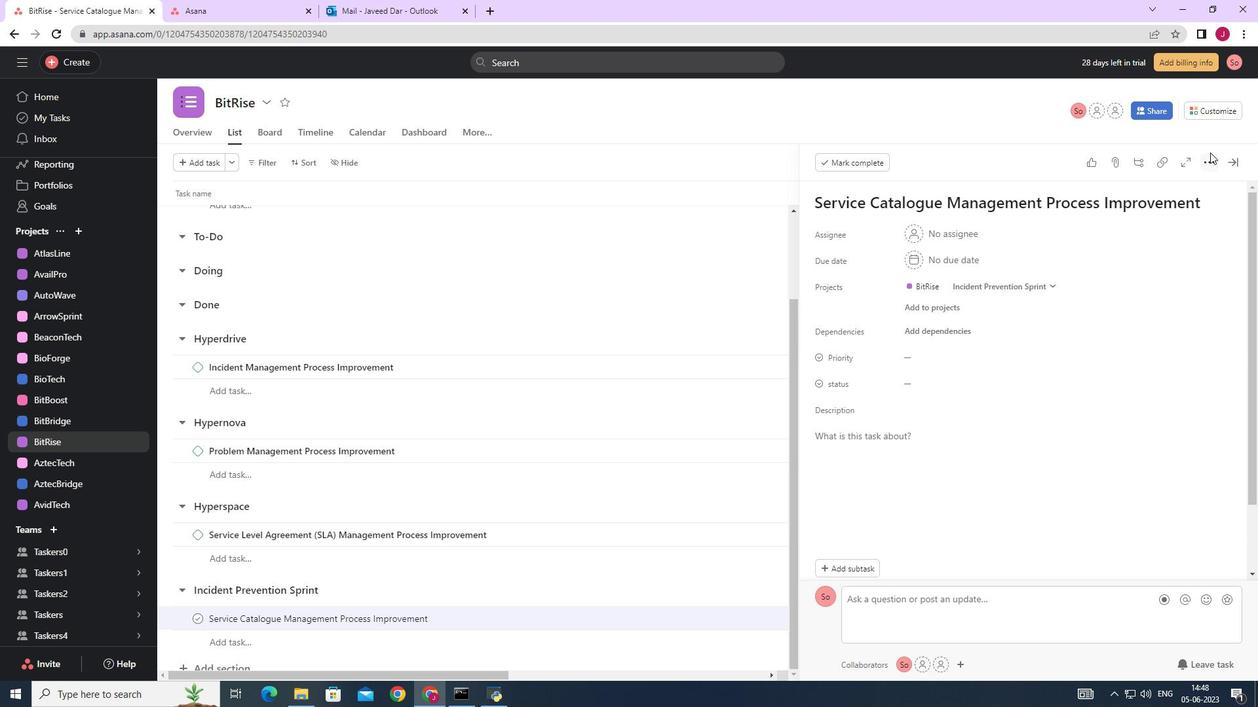 
Action: Mouse pressed left at (1213, 157)
Screenshot: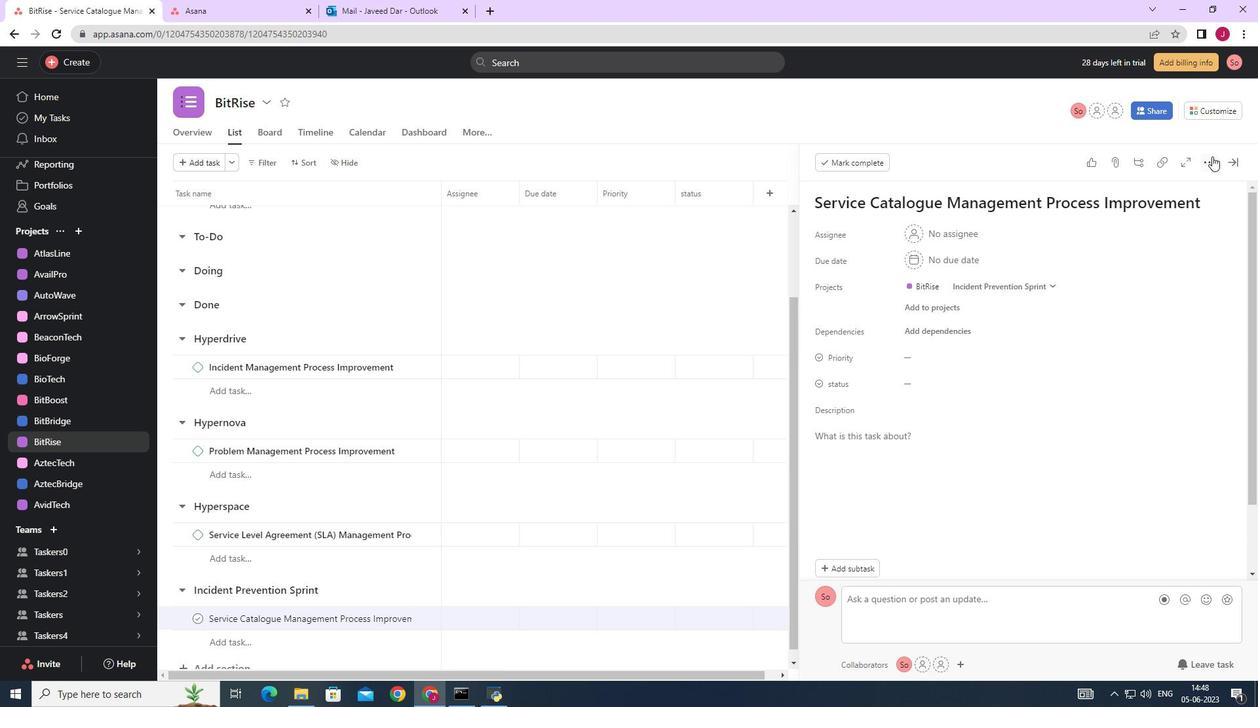 
Action: Mouse moved to (1095, 214)
Screenshot: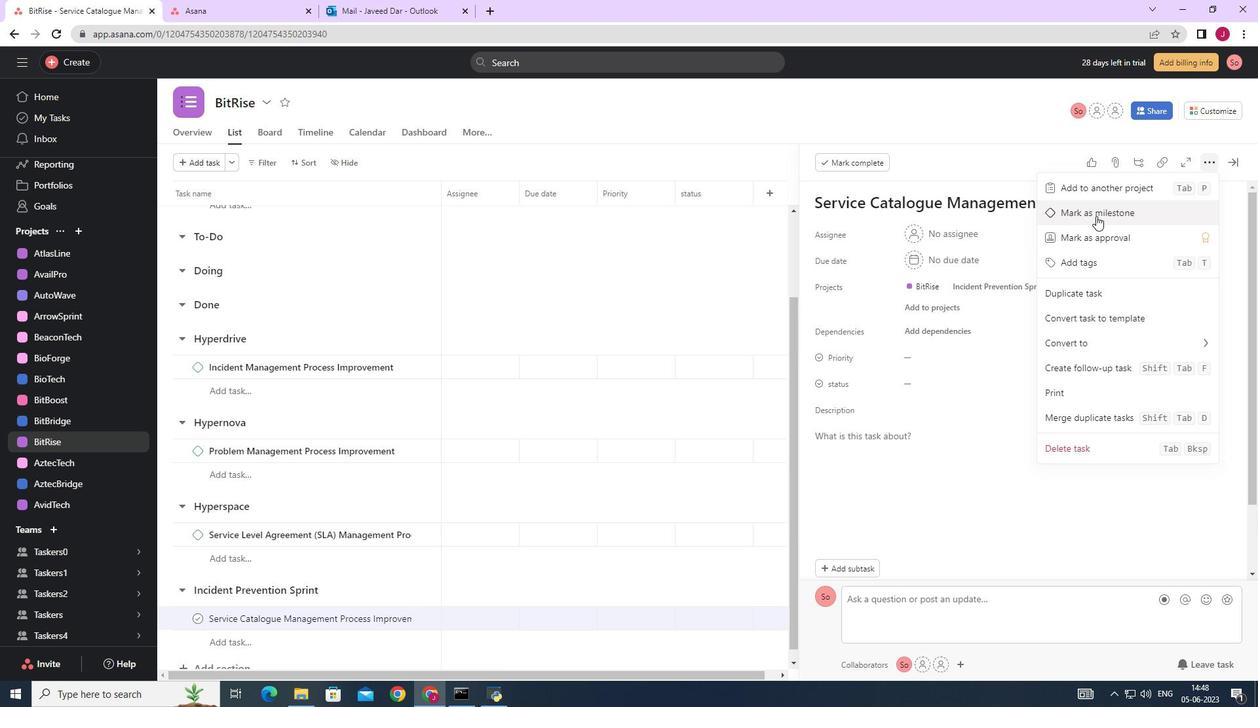 
Action: Mouse pressed left at (1095, 214)
Screenshot: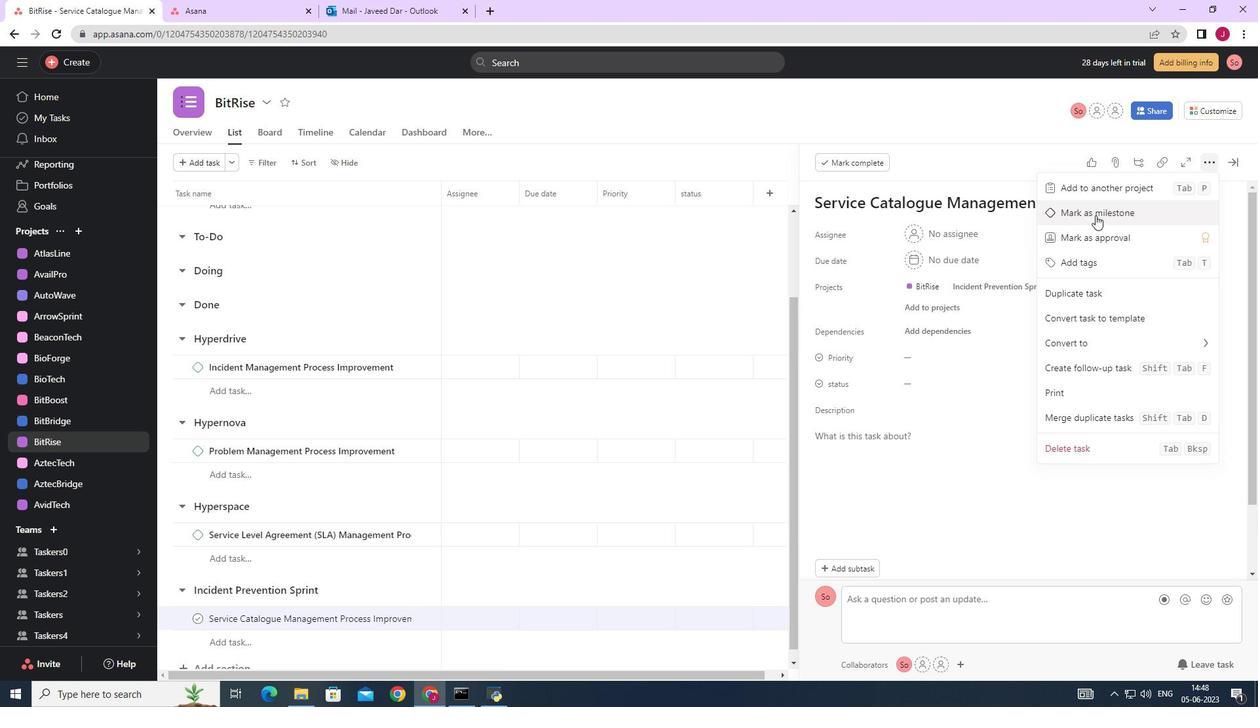 
Action: Mouse moved to (1235, 160)
Screenshot: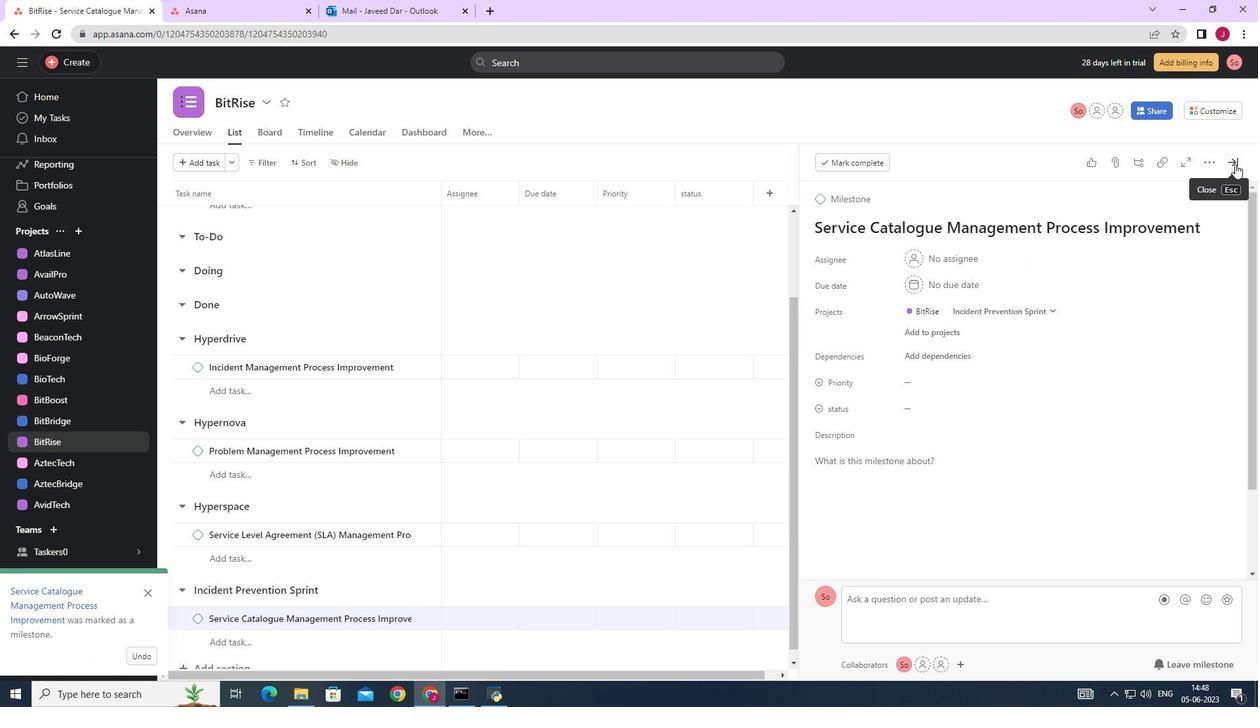
Action: Mouse pressed left at (1235, 160)
Screenshot: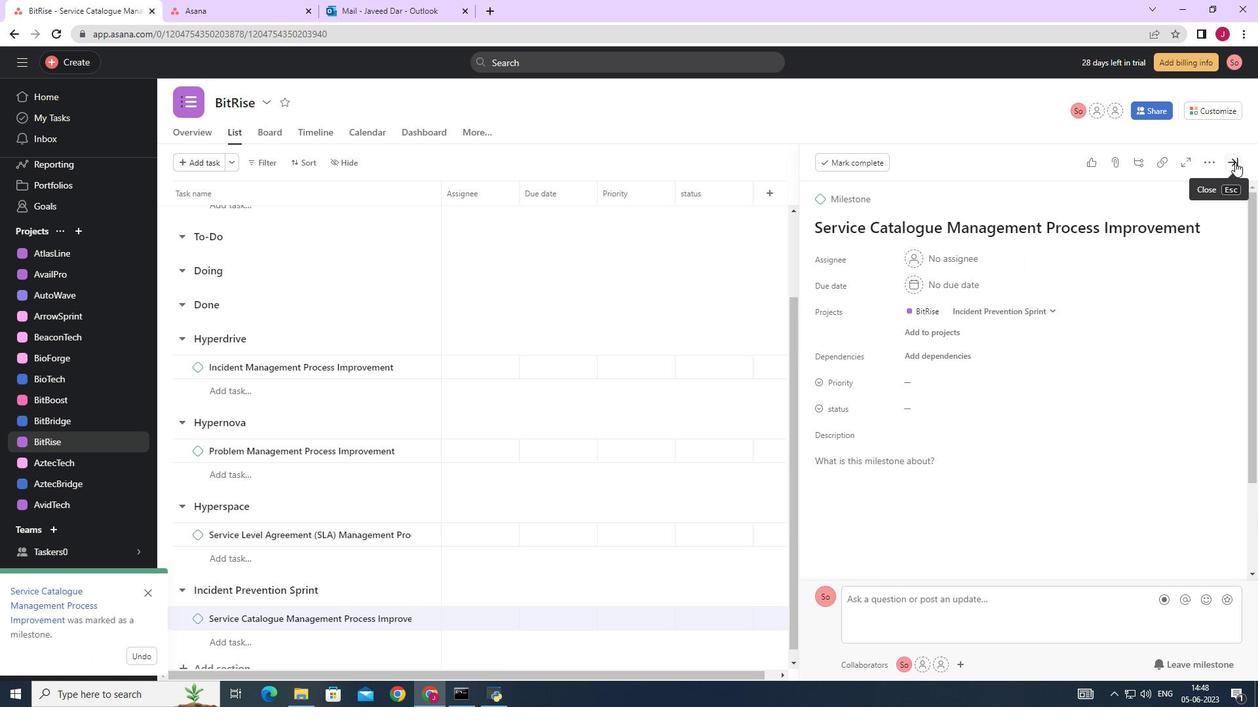 
Action: Mouse moved to (1231, 170)
Screenshot: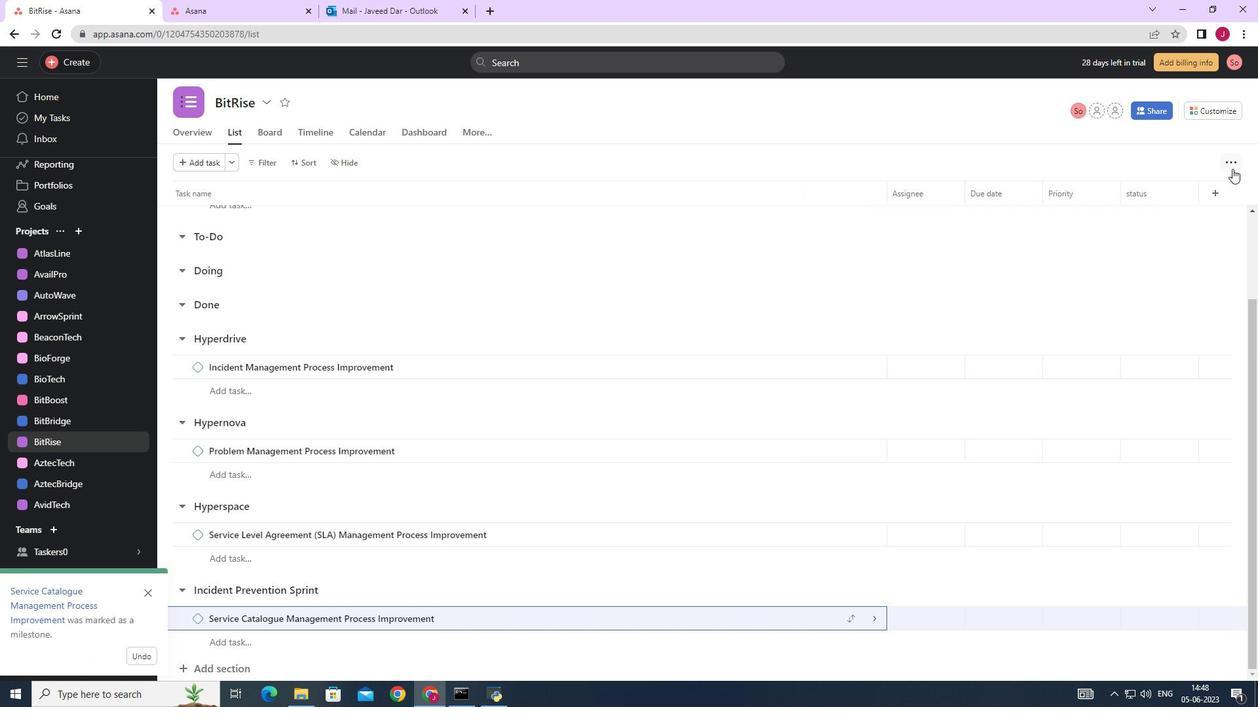 
